 Task: Search one way flight ticket for 1 adult, 6 children, 1 infant in seat and 1 infant on lap in business from Yakutat: Yakutat Airport (also See Yakutat Seaplane Base) to Indianapolis: Indianapolis International Airport on 8-5-2023. Choice of flights is Frontier. Number of bags: 2 carry on bags. Price is upto 65000. Outbound departure time preference is 10:15.
Action: Mouse moved to (312, 256)
Screenshot: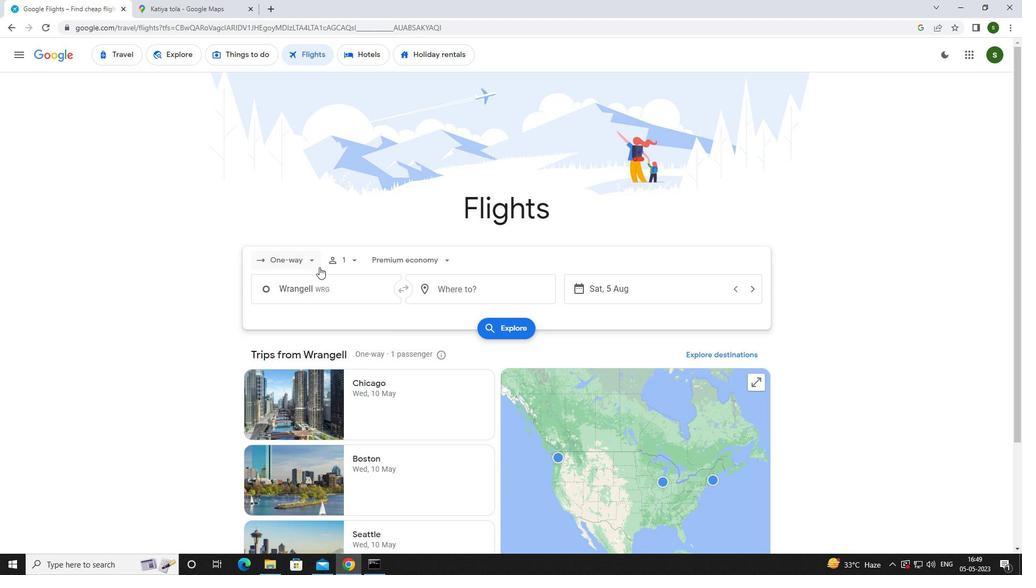 
Action: Mouse pressed left at (312, 256)
Screenshot: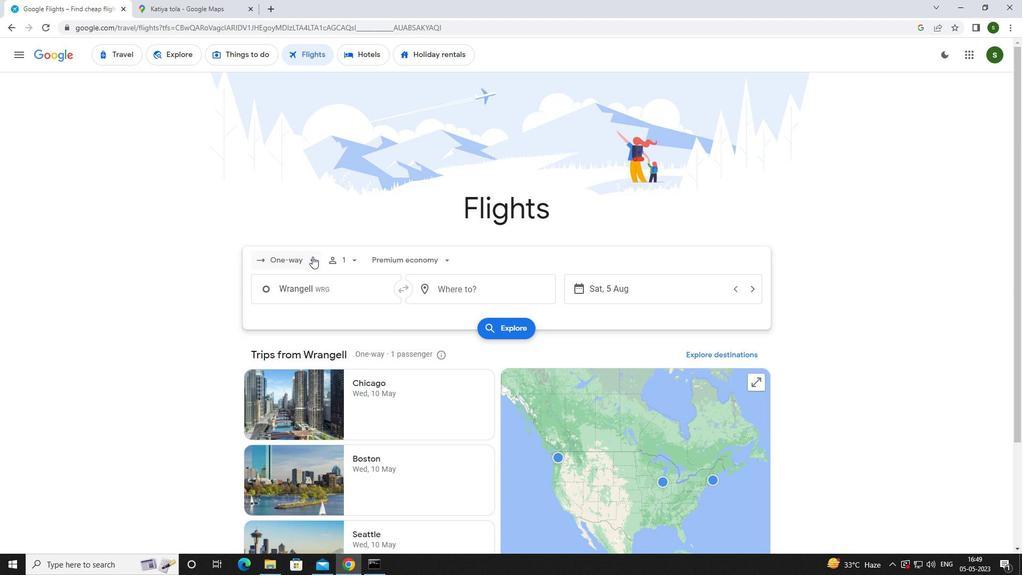 
Action: Mouse moved to (302, 311)
Screenshot: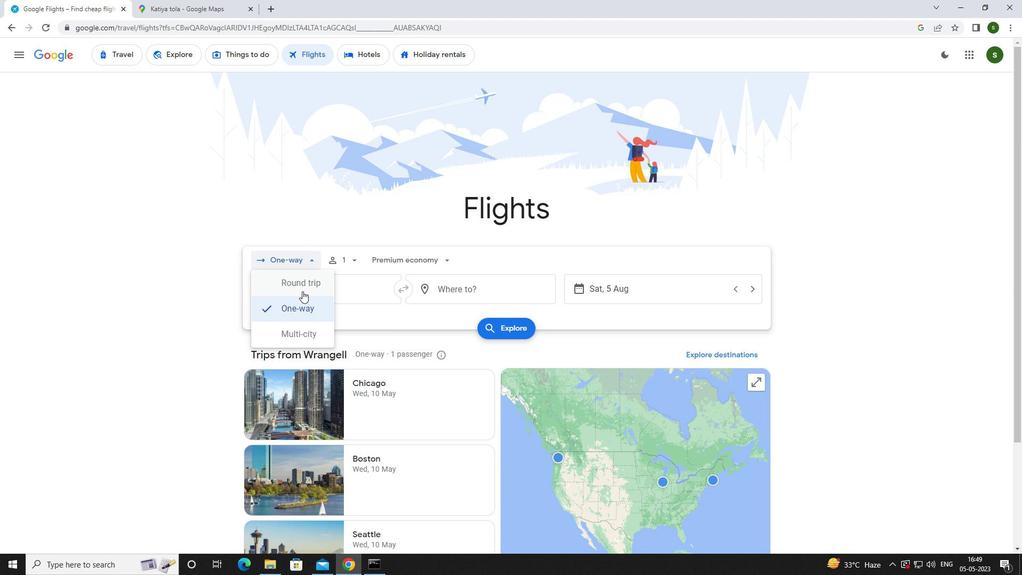 
Action: Mouse pressed left at (302, 311)
Screenshot: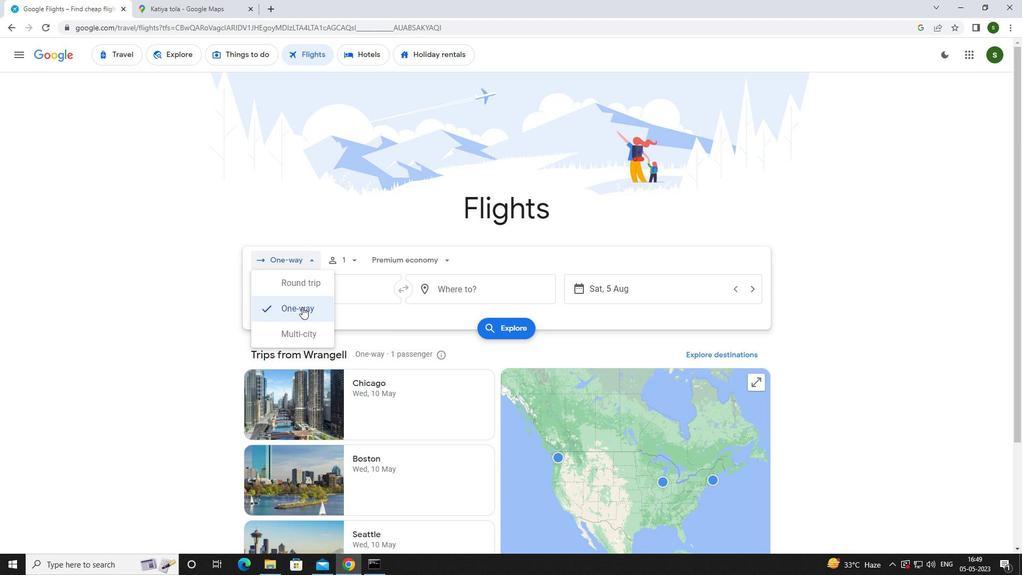 
Action: Mouse moved to (349, 255)
Screenshot: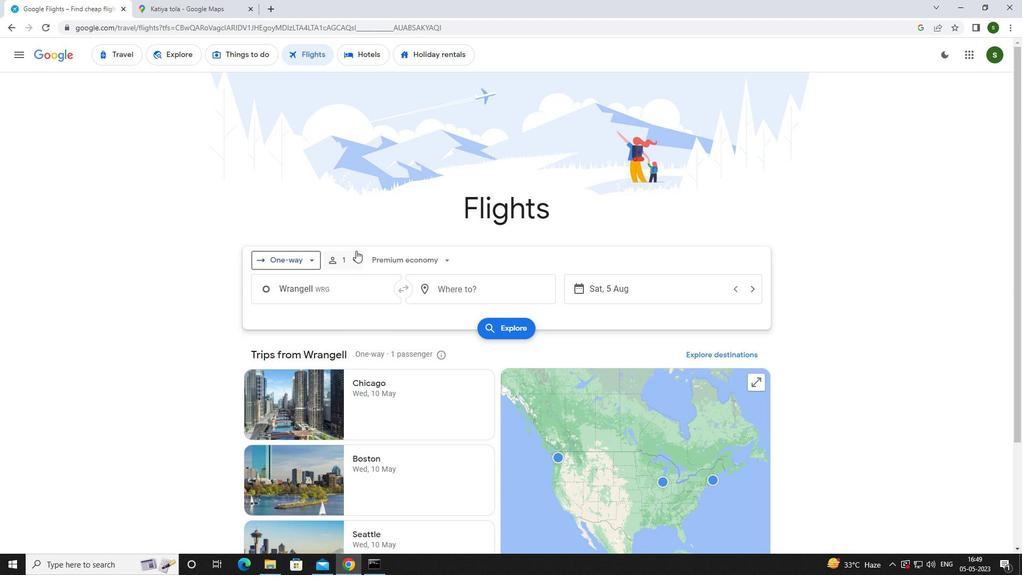 
Action: Mouse pressed left at (349, 255)
Screenshot: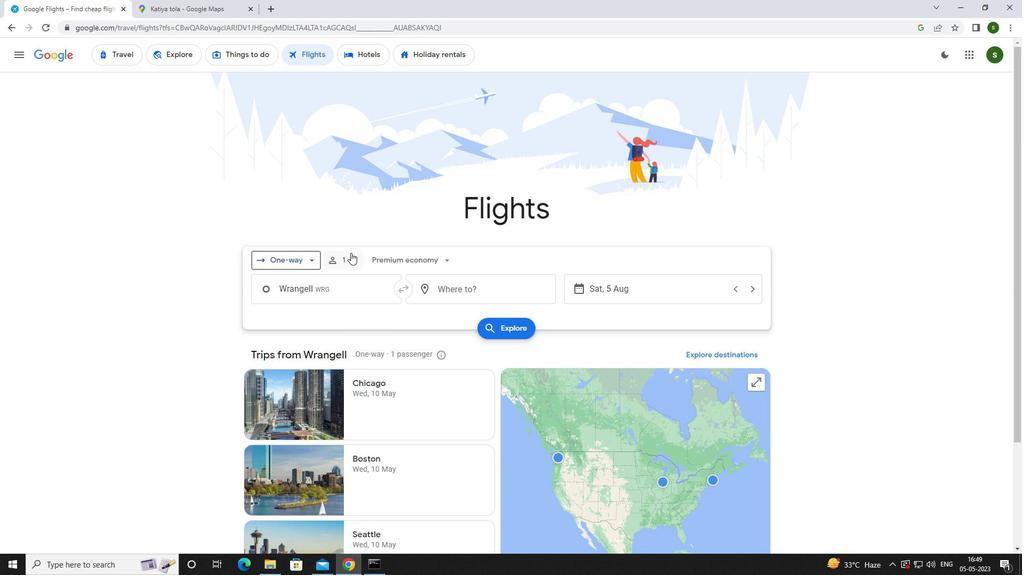 
Action: Mouse moved to (436, 315)
Screenshot: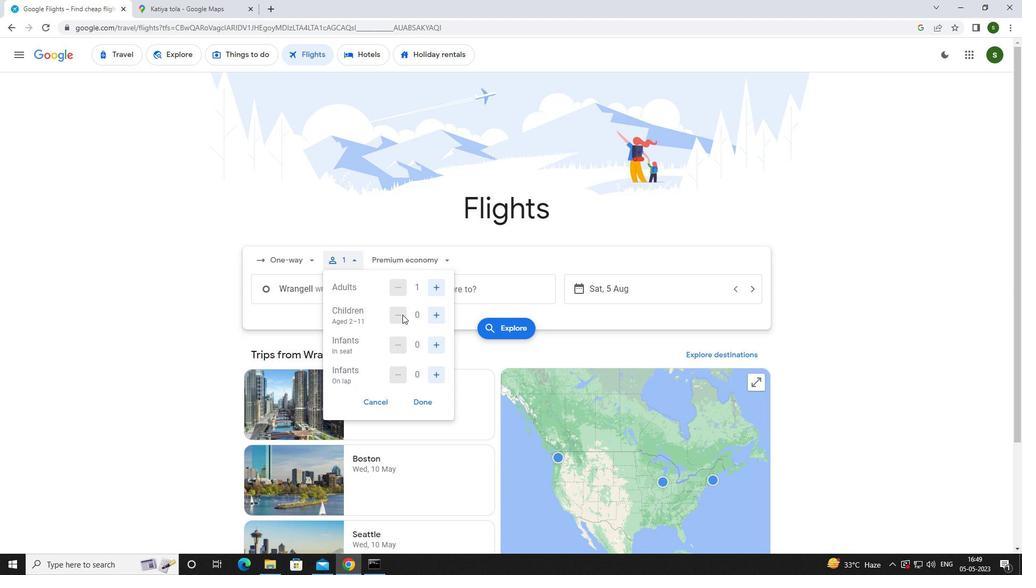 
Action: Mouse pressed left at (436, 315)
Screenshot: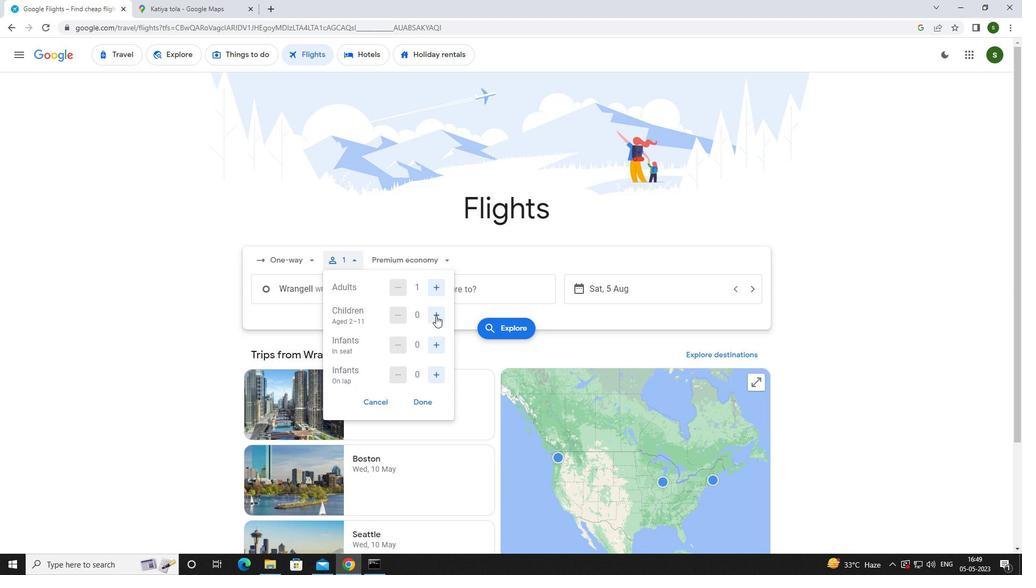 
Action: Mouse pressed left at (436, 315)
Screenshot: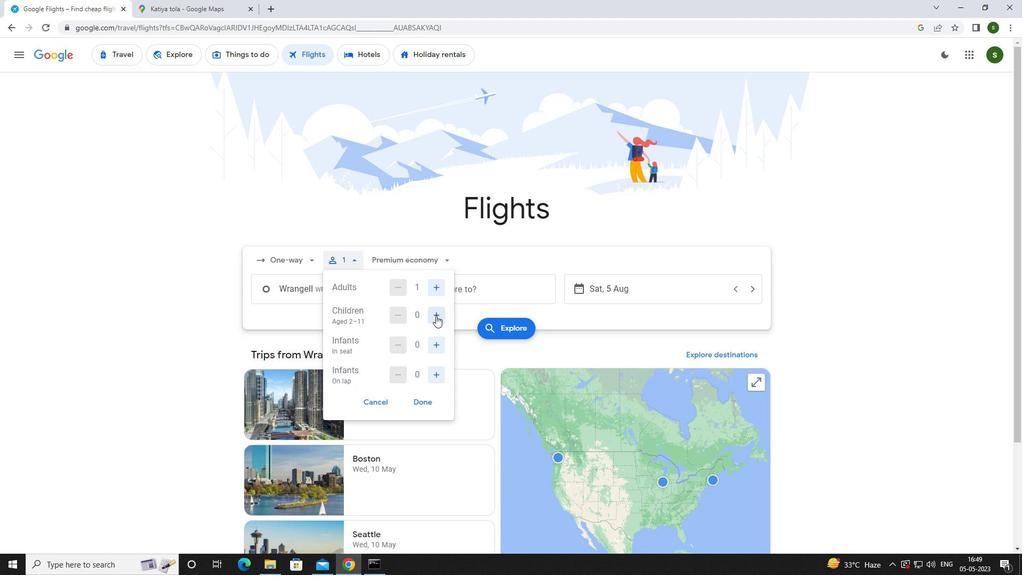 
Action: Mouse pressed left at (436, 315)
Screenshot: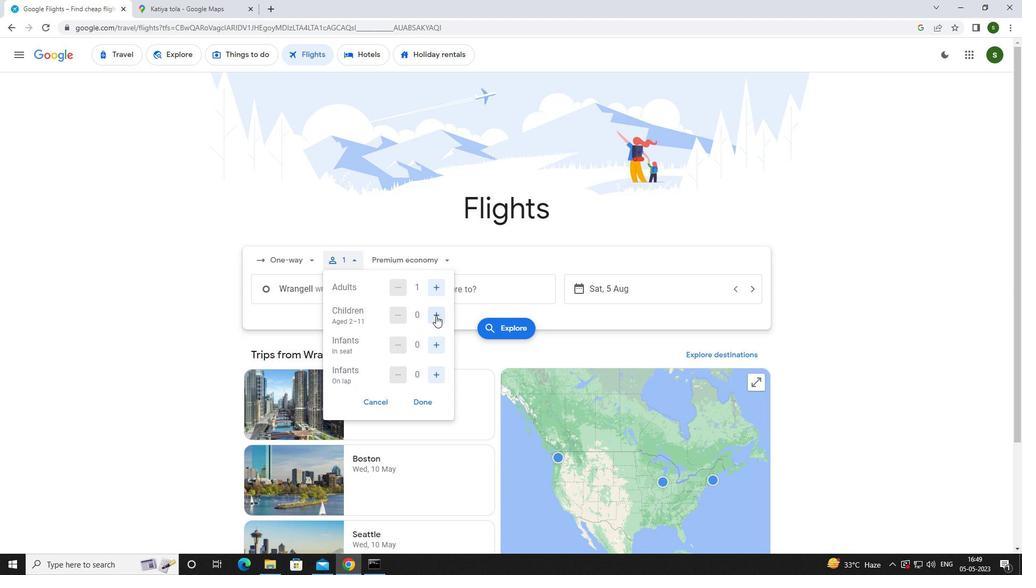
Action: Mouse pressed left at (436, 315)
Screenshot: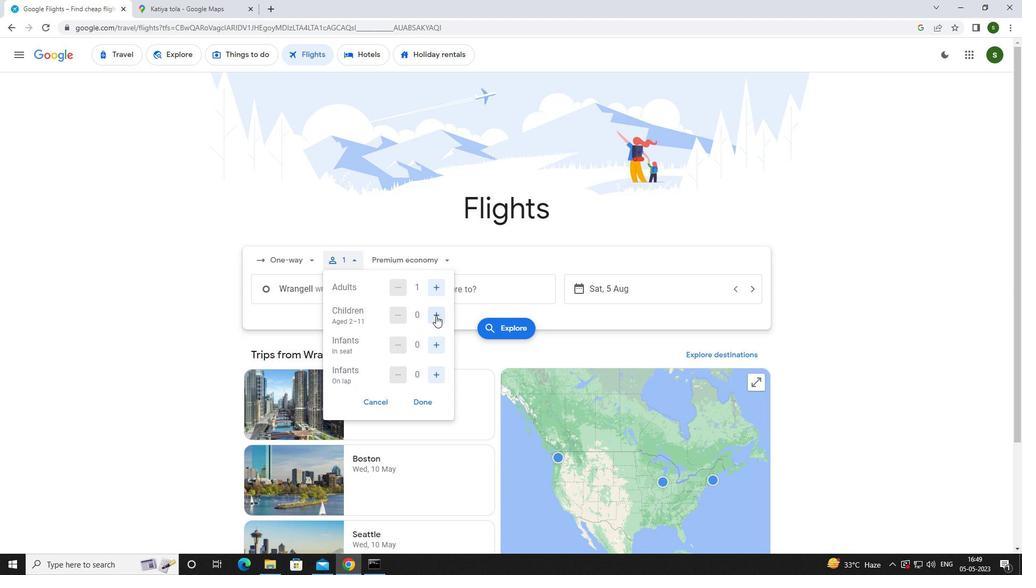
Action: Mouse pressed left at (436, 315)
Screenshot: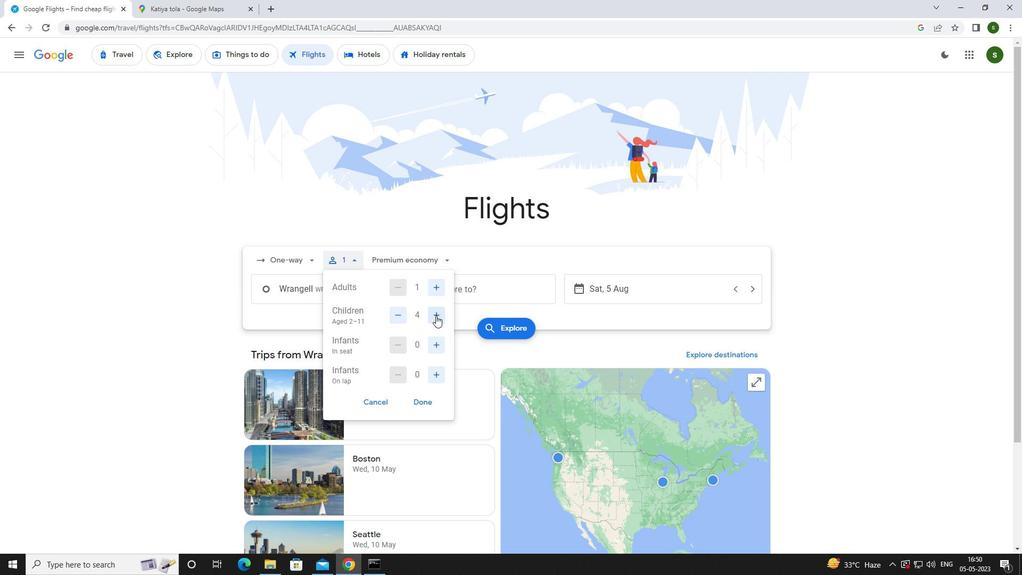 
Action: Mouse pressed left at (436, 315)
Screenshot: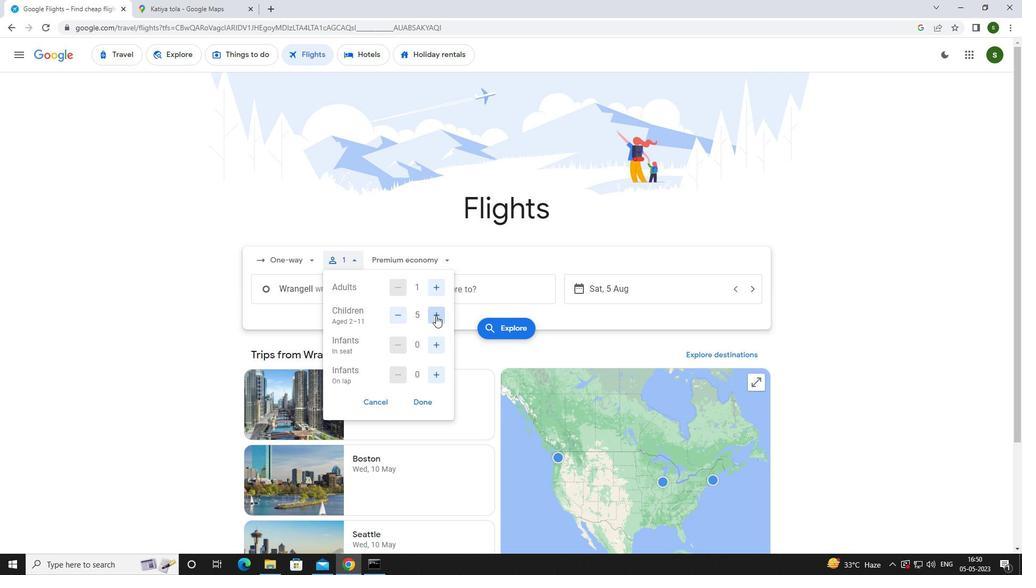 
Action: Mouse moved to (436, 339)
Screenshot: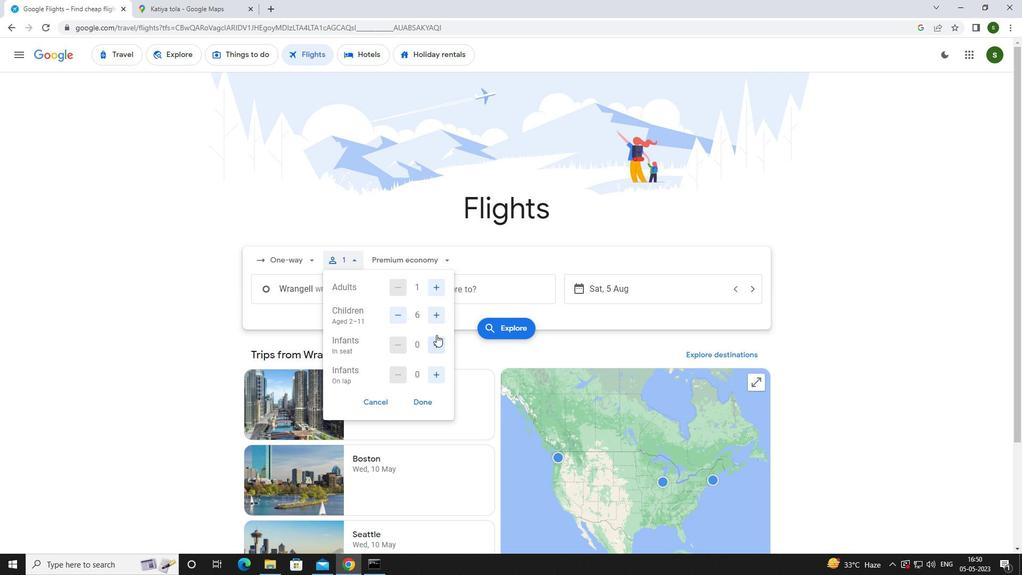 
Action: Mouse pressed left at (436, 339)
Screenshot: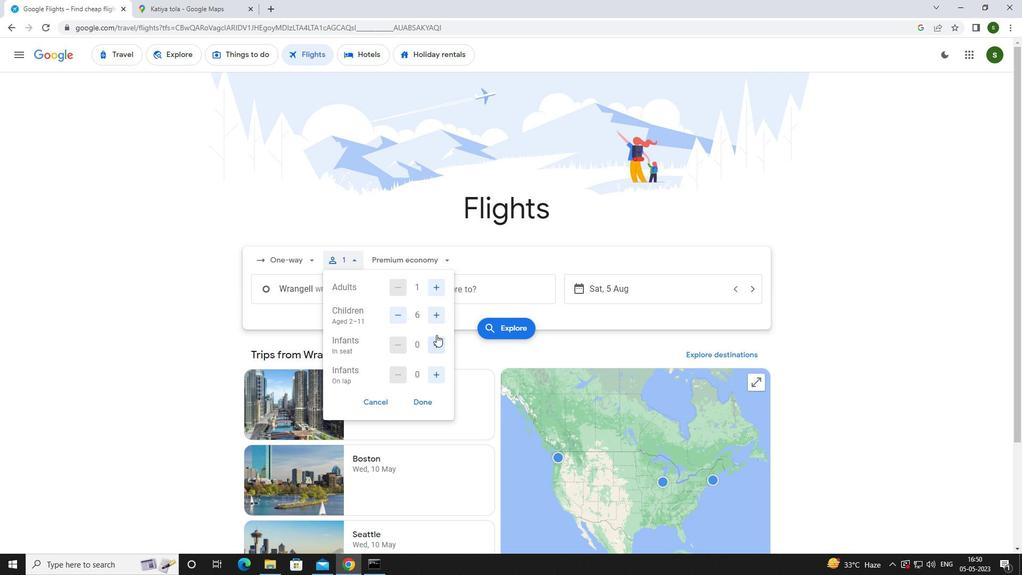 
Action: Mouse moved to (436, 381)
Screenshot: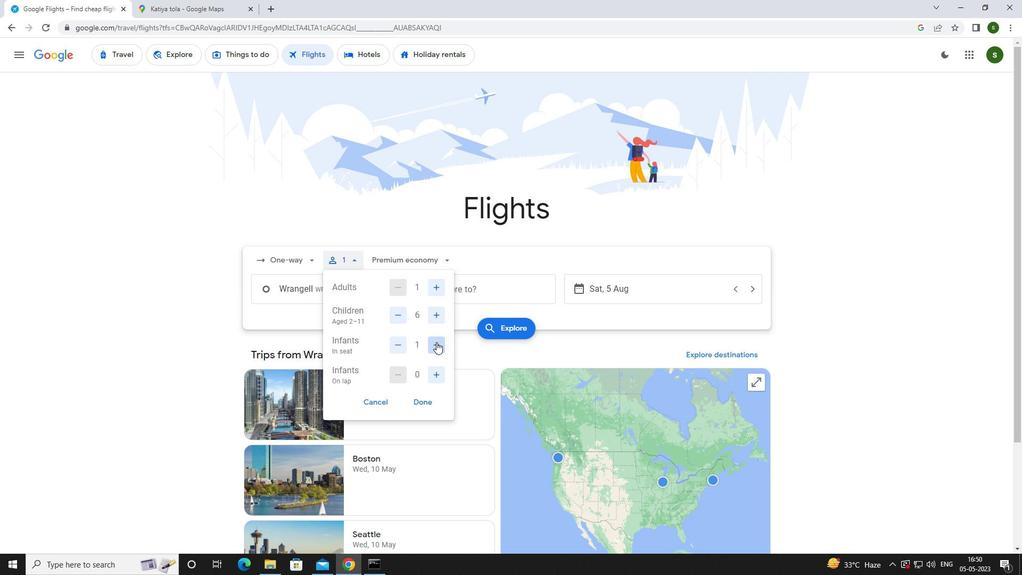 
Action: Mouse pressed left at (436, 381)
Screenshot: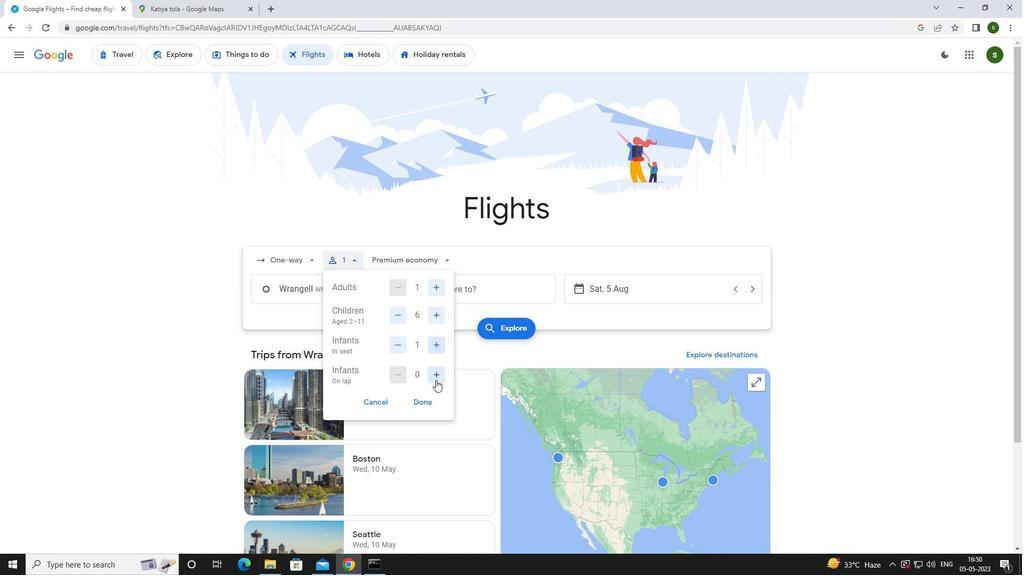 
Action: Mouse moved to (444, 260)
Screenshot: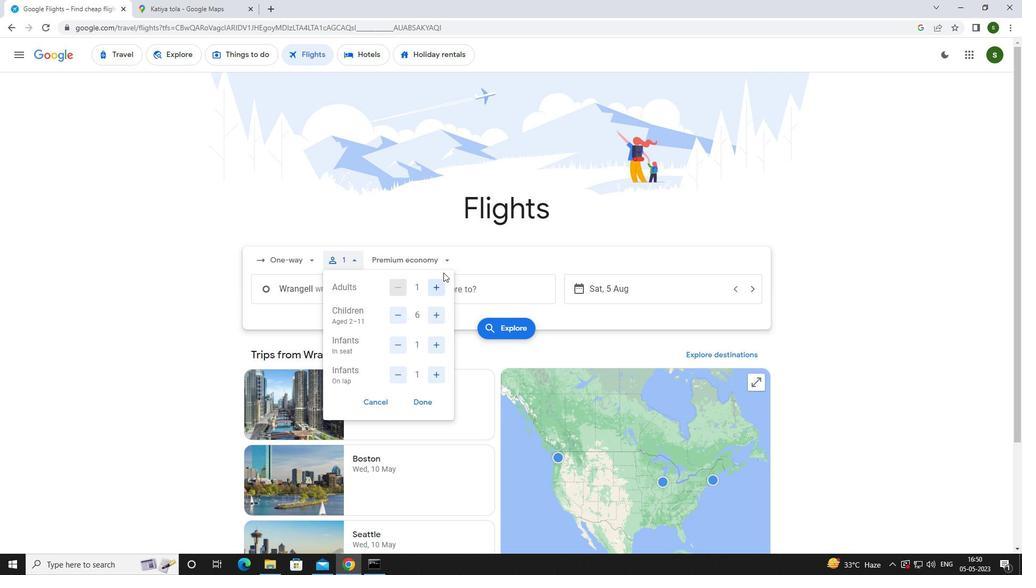 
Action: Mouse pressed left at (444, 260)
Screenshot: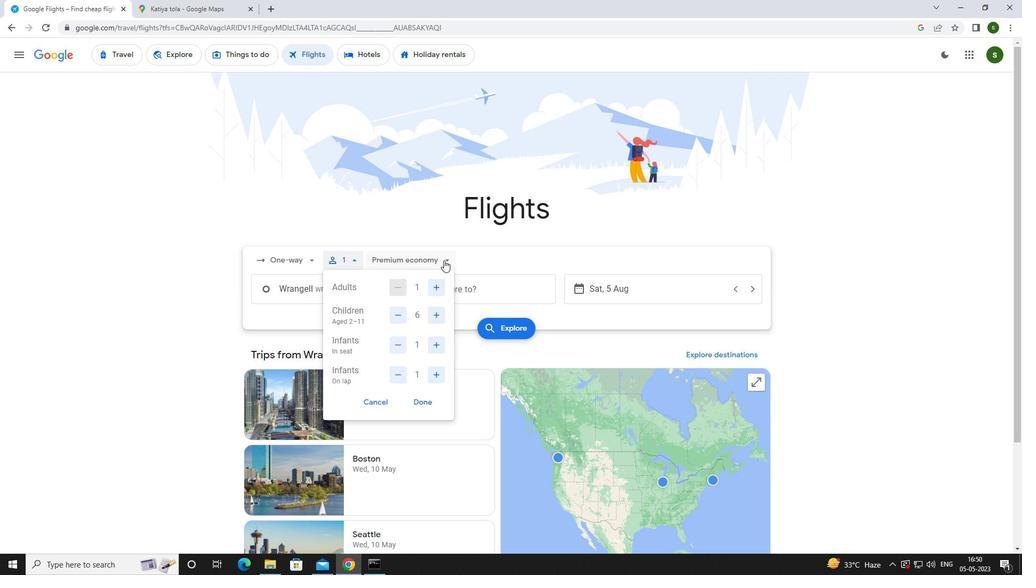 
Action: Mouse moved to (433, 329)
Screenshot: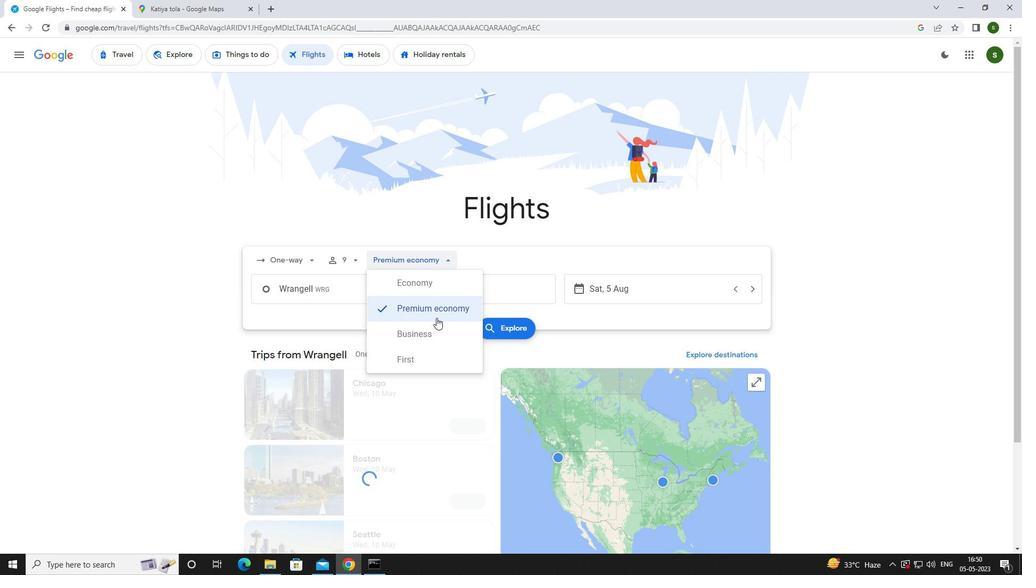 
Action: Mouse pressed left at (433, 329)
Screenshot: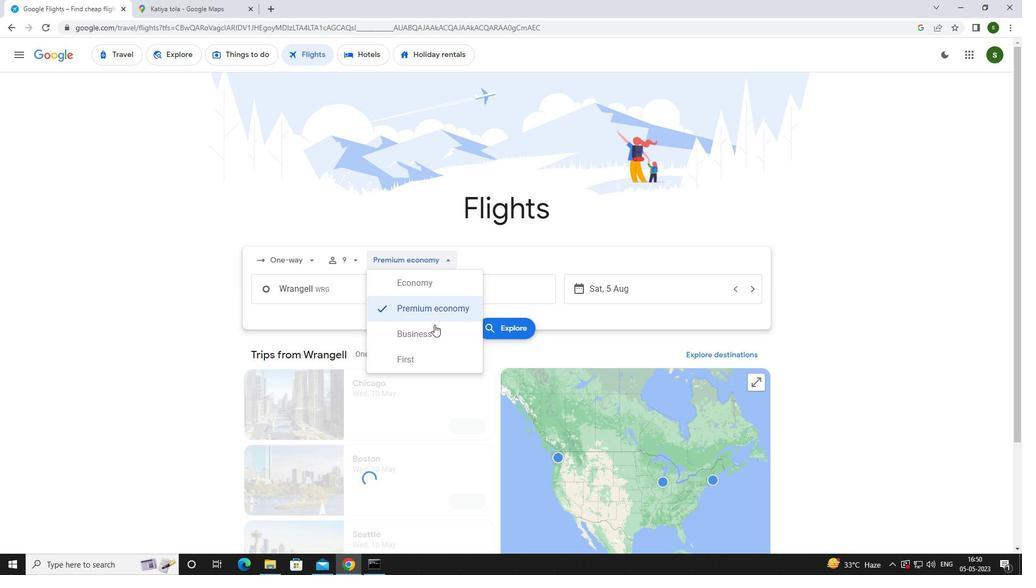 
Action: Mouse moved to (371, 294)
Screenshot: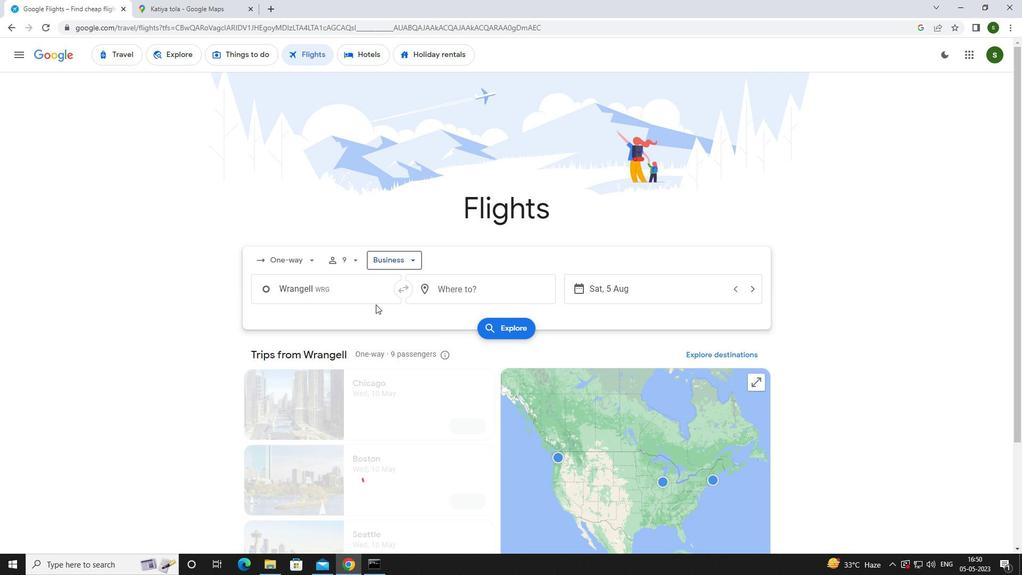 
Action: Mouse pressed left at (371, 294)
Screenshot: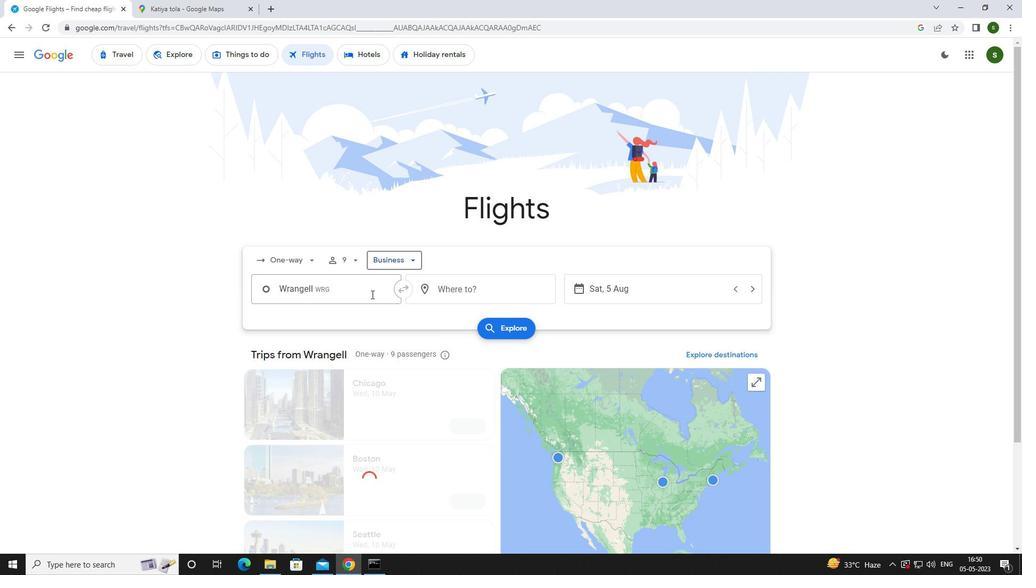 
Action: Key pressed <Key.caps_lock>y<Key.caps_lock>akutat
Screenshot: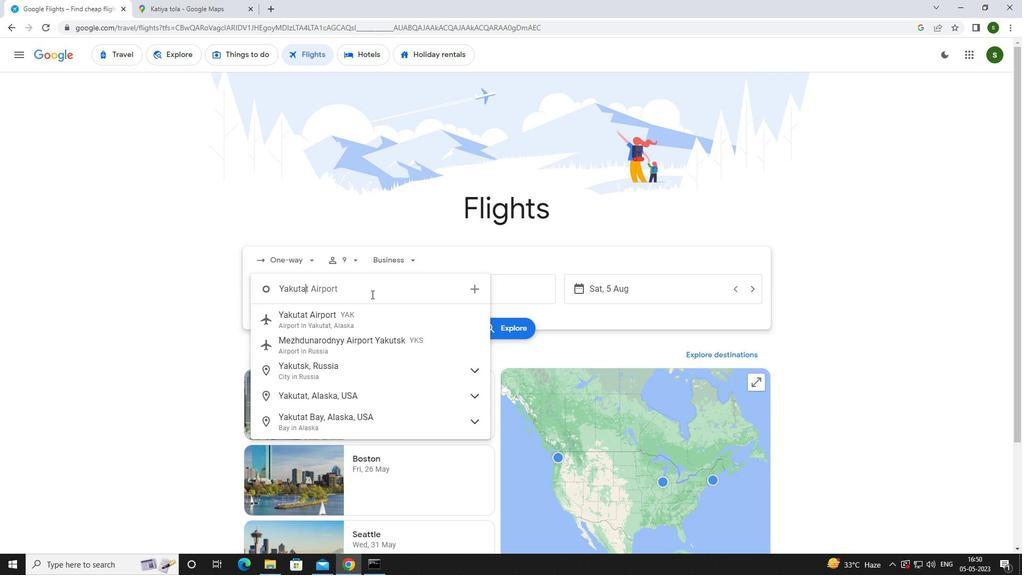 
Action: Mouse moved to (362, 316)
Screenshot: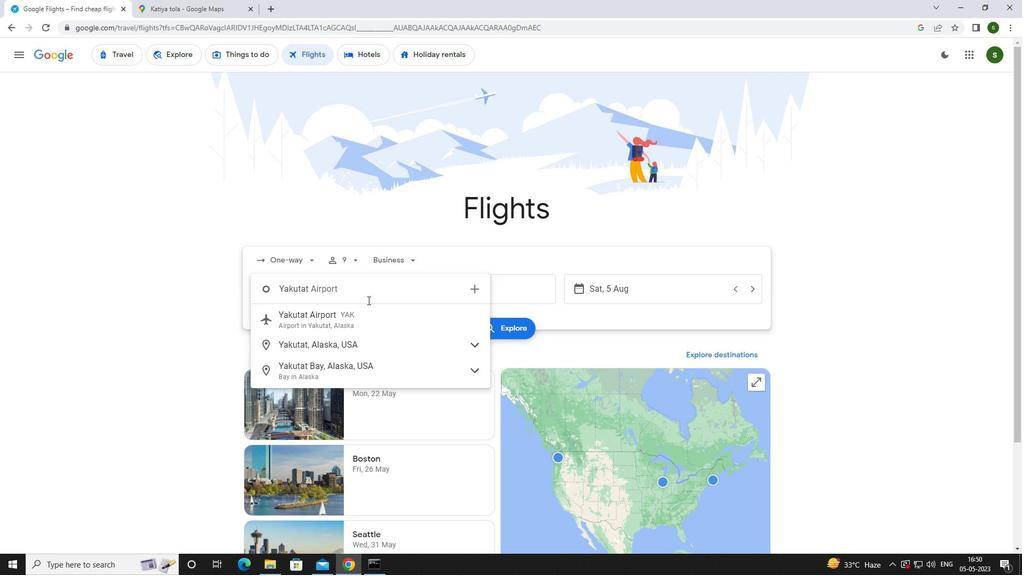 
Action: Mouse pressed left at (362, 316)
Screenshot: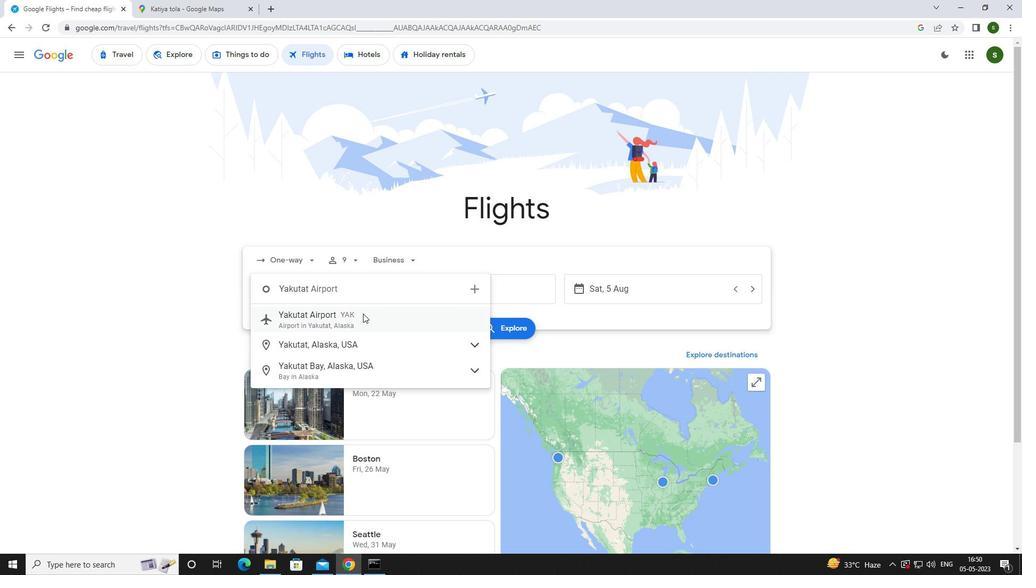 
Action: Mouse moved to (478, 294)
Screenshot: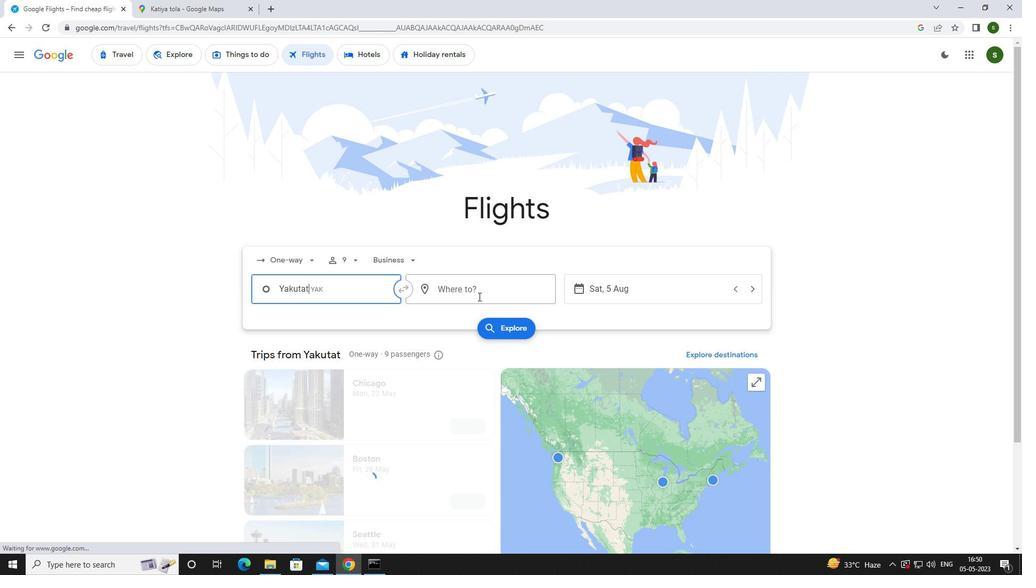 
Action: Mouse pressed left at (478, 294)
Screenshot: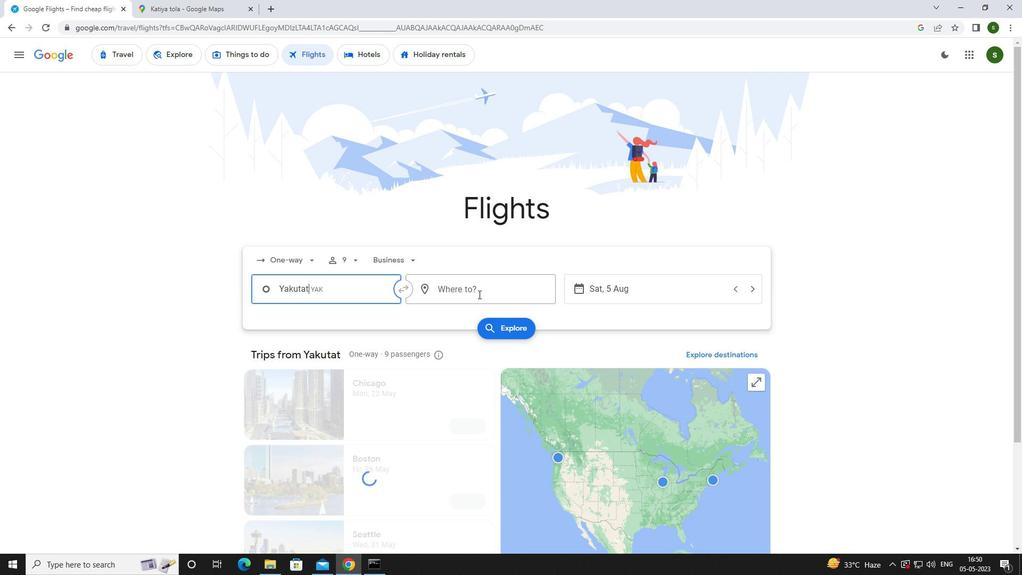 
Action: Key pressed <Key.caps_lock>i<Key.caps_lock>ndianapol
Screenshot: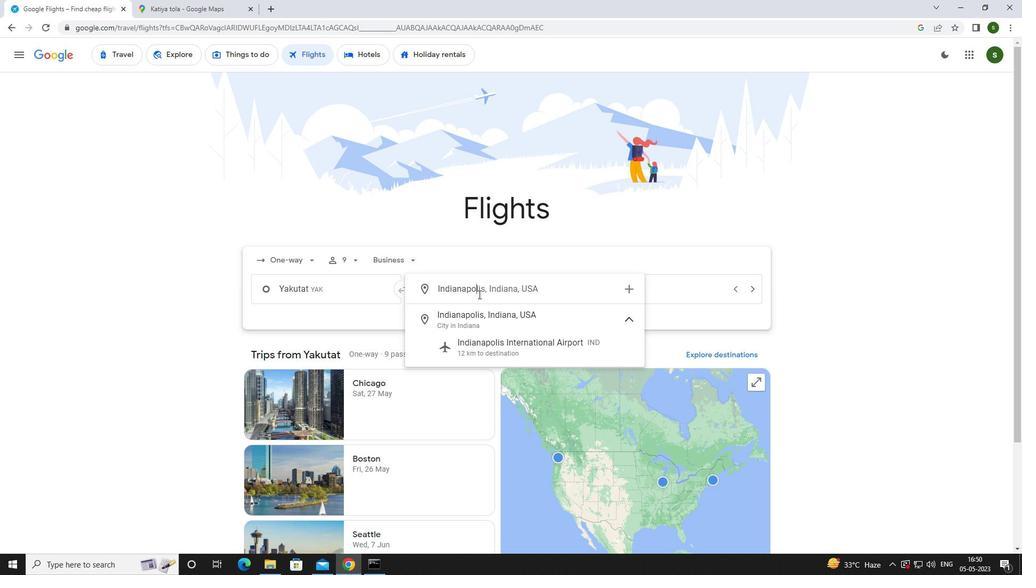 
Action: Mouse moved to (478, 340)
Screenshot: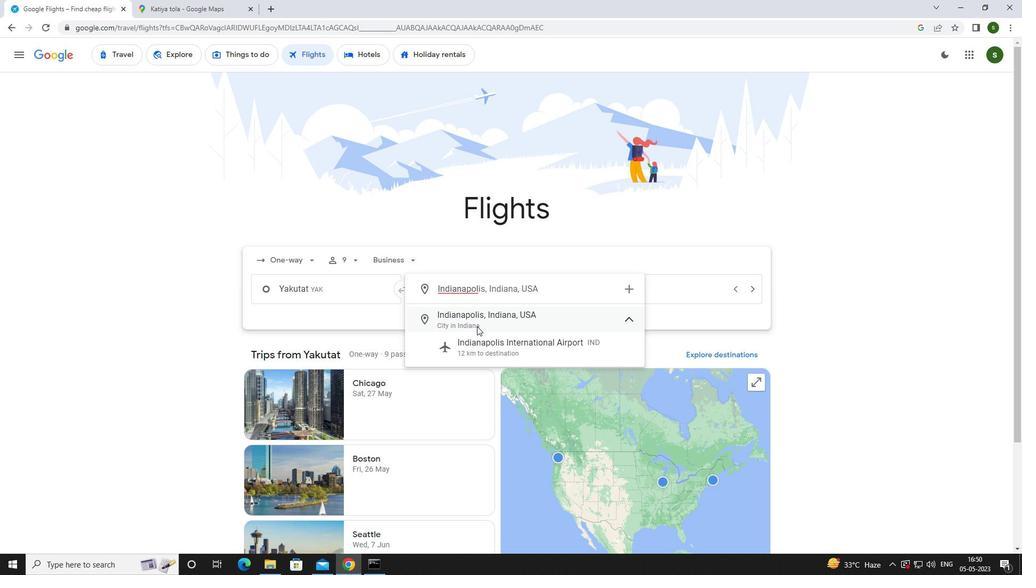 
Action: Mouse pressed left at (478, 340)
Screenshot: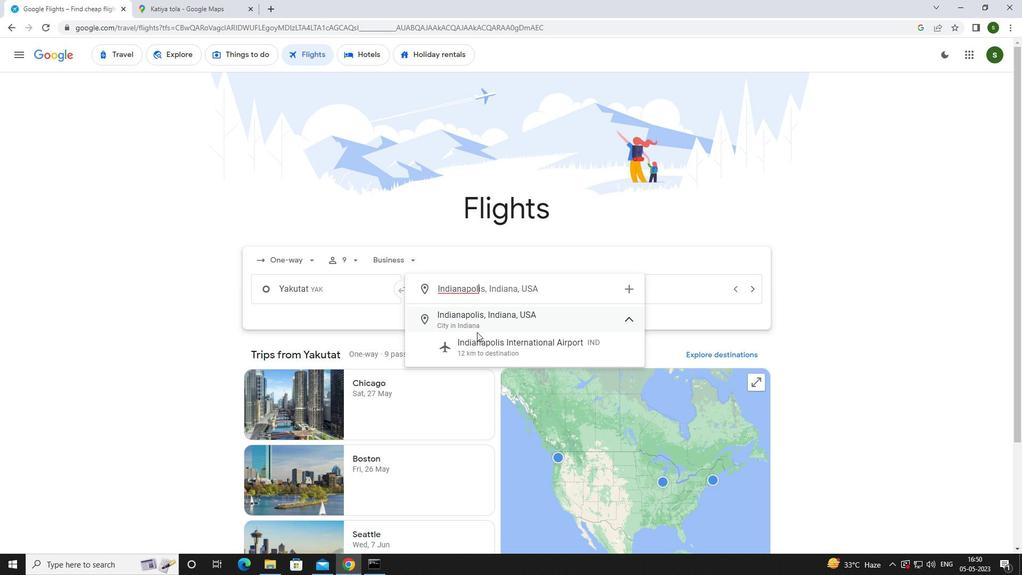 
Action: Mouse moved to (634, 290)
Screenshot: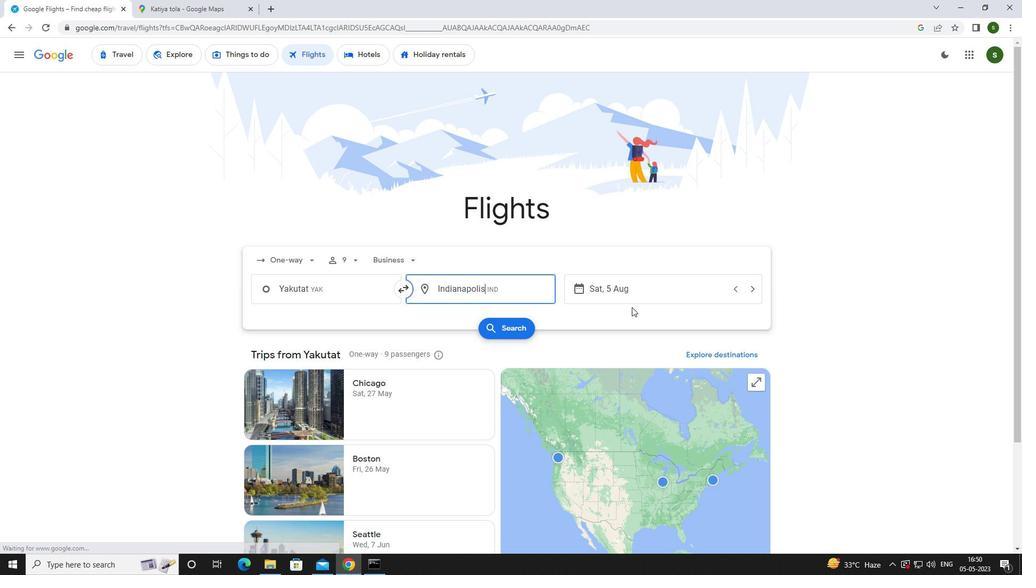 
Action: Mouse pressed left at (634, 290)
Screenshot: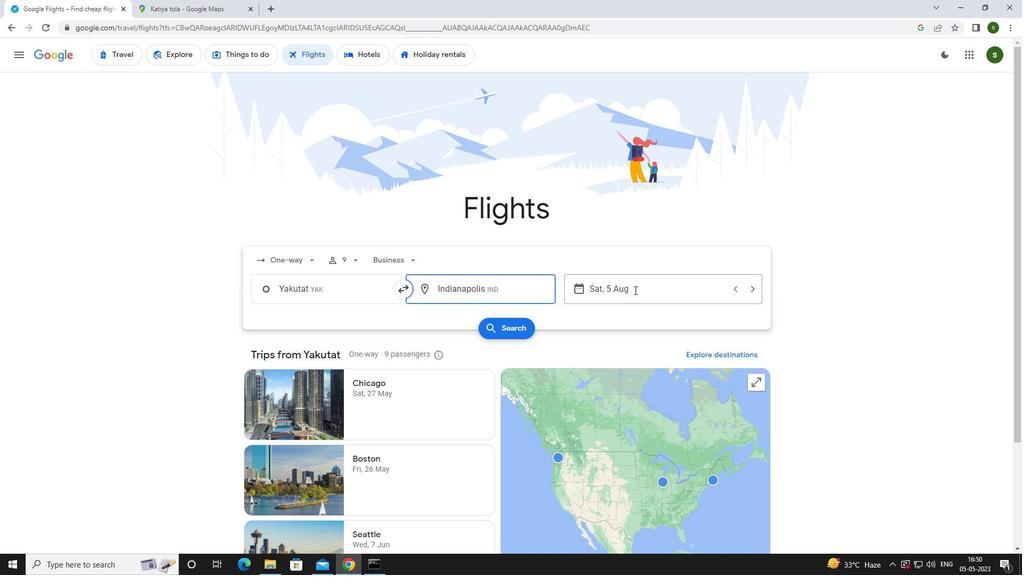 
Action: Mouse moved to (533, 360)
Screenshot: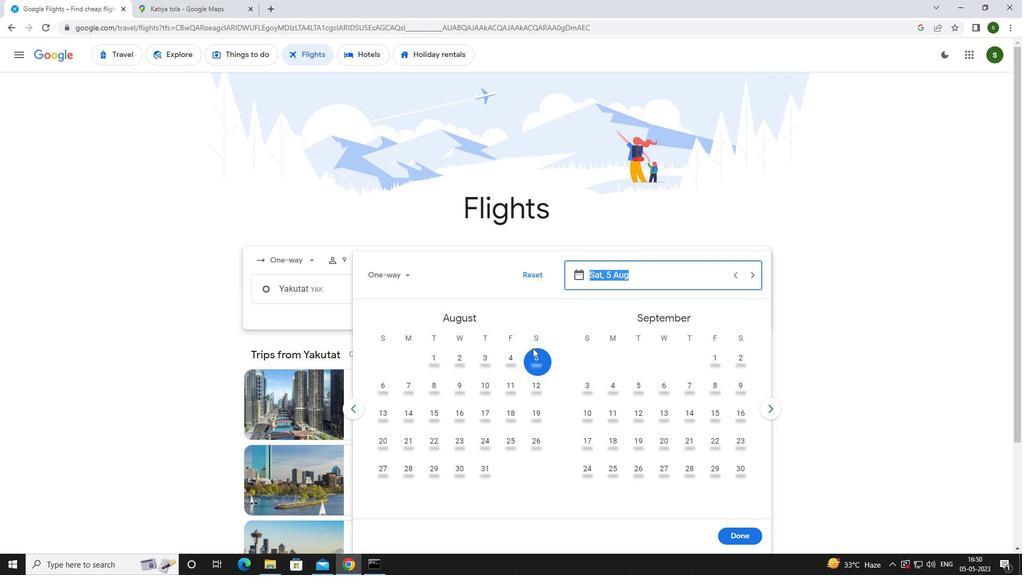 
Action: Mouse pressed left at (533, 360)
Screenshot: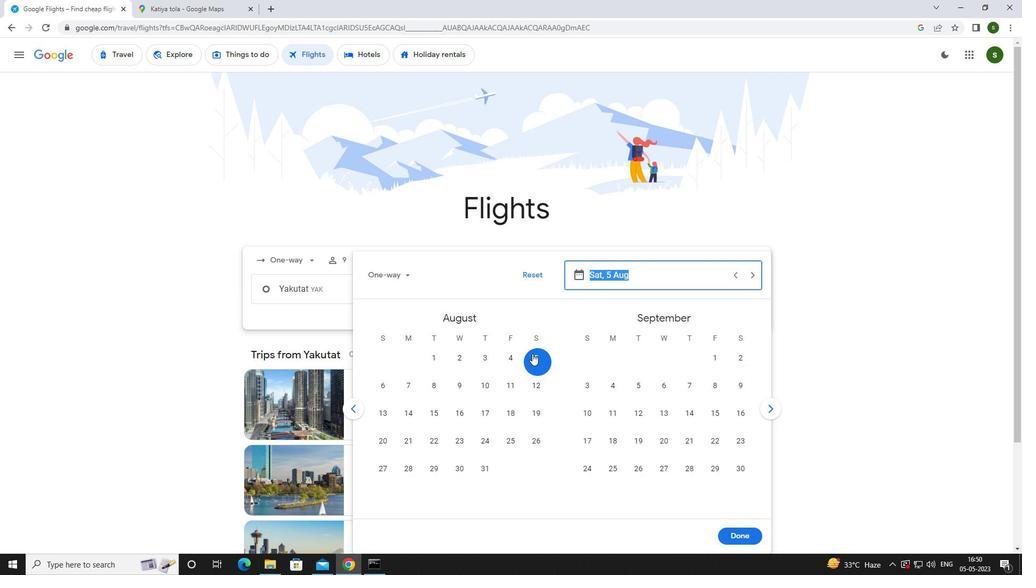 
Action: Mouse moved to (744, 537)
Screenshot: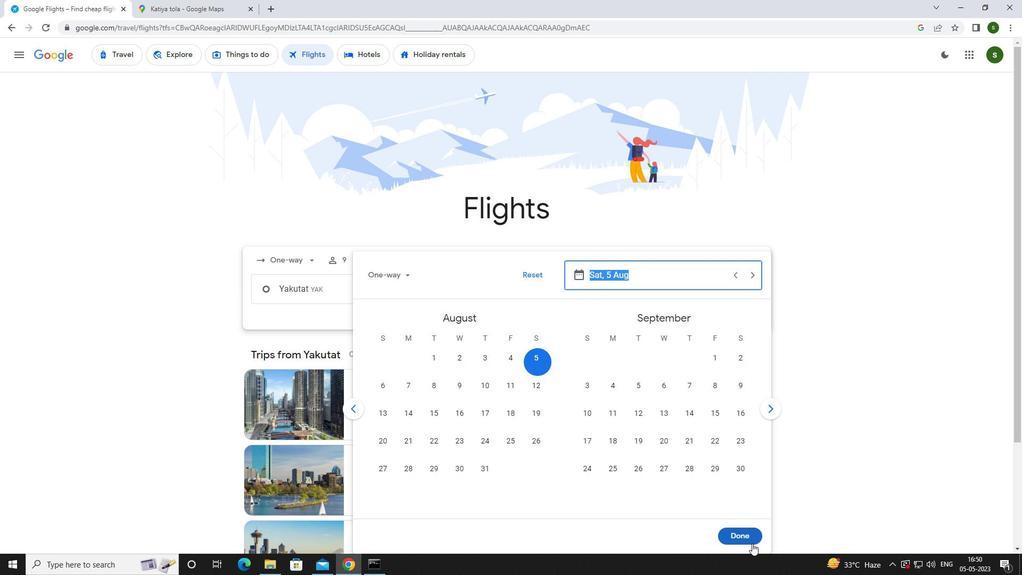 
Action: Mouse pressed left at (744, 537)
Screenshot: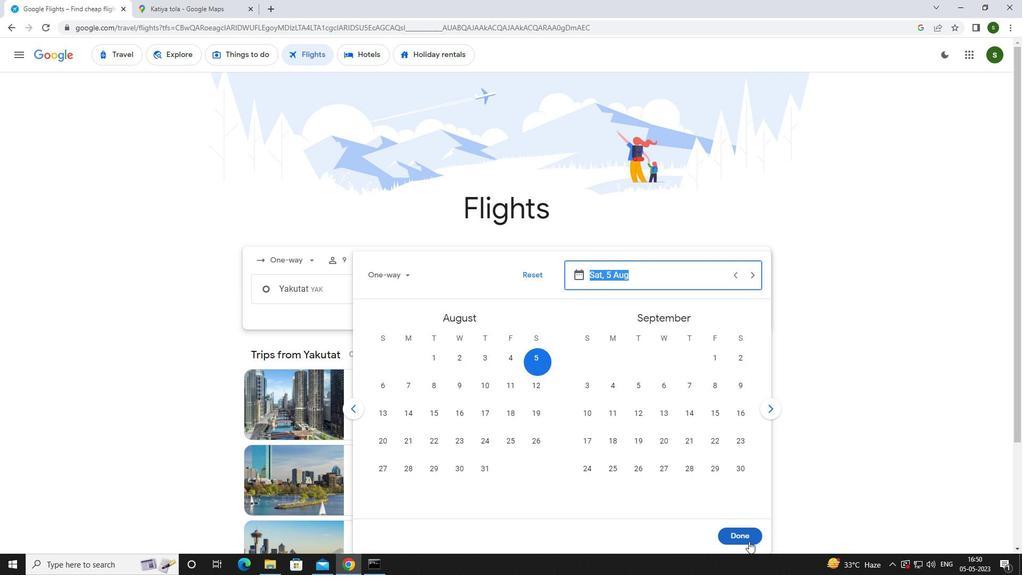 
Action: Mouse moved to (513, 331)
Screenshot: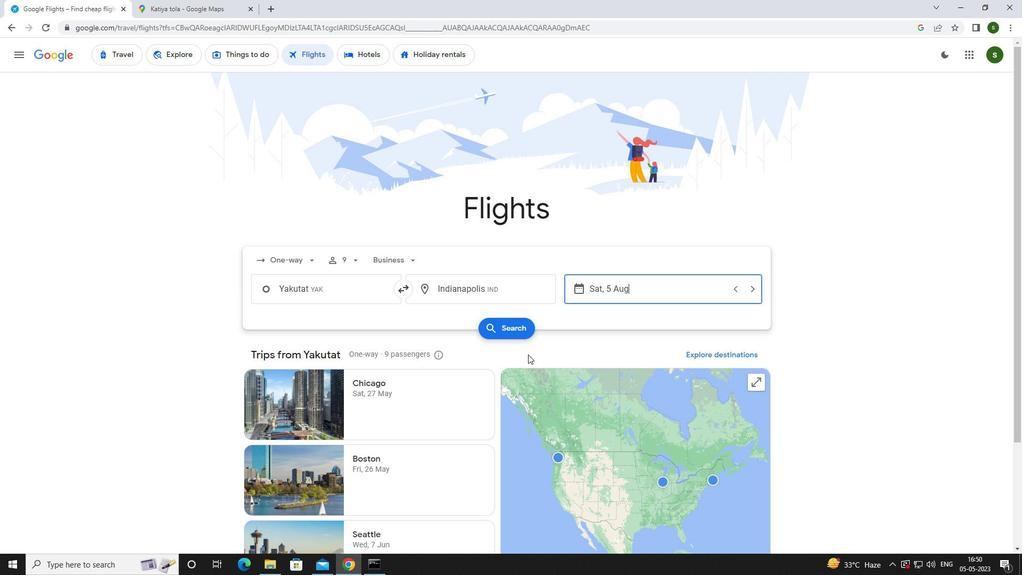 
Action: Mouse pressed left at (513, 331)
Screenshot: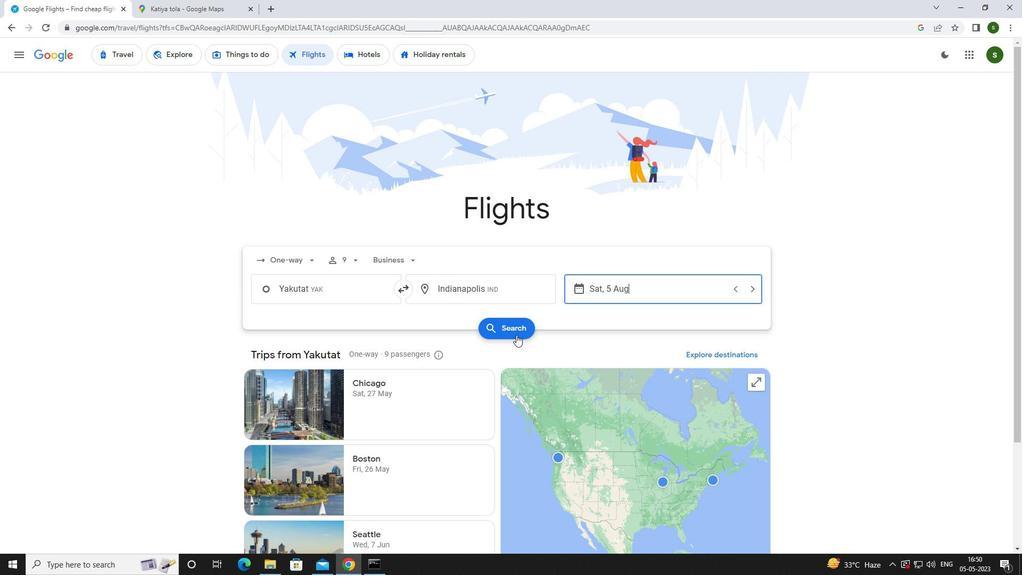 
Action: Mouse moved to (249, 157)
Screenshot: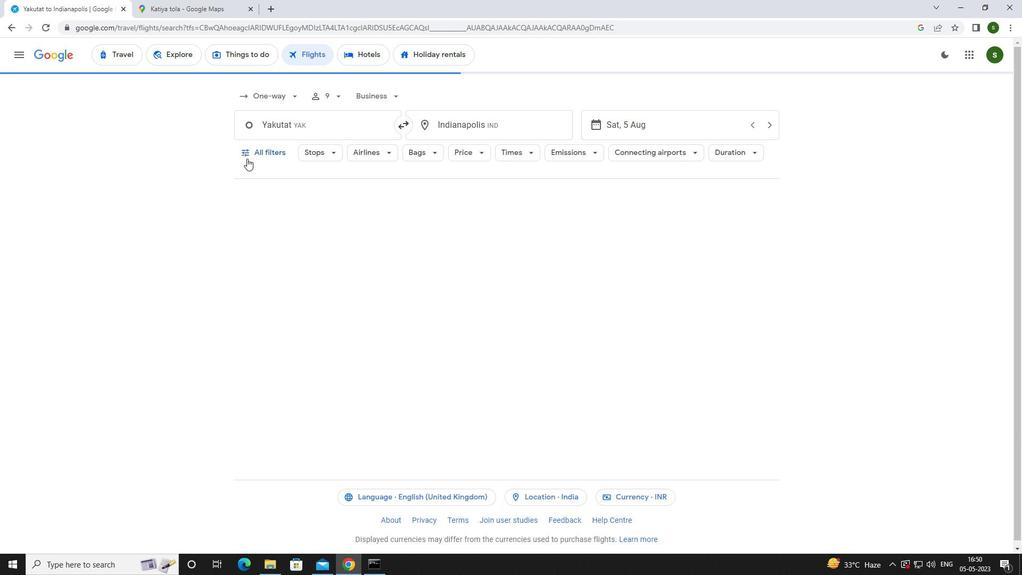 
Action: Mouse pressed left at (249, 157)
Screenshot: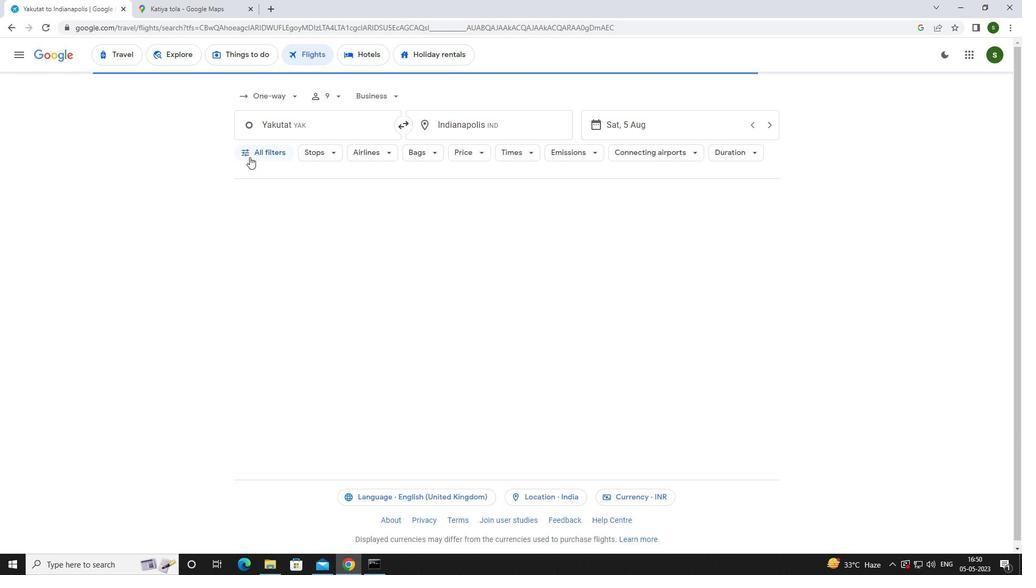 
Action: Mouse moved to (399, 379)
Screenshot: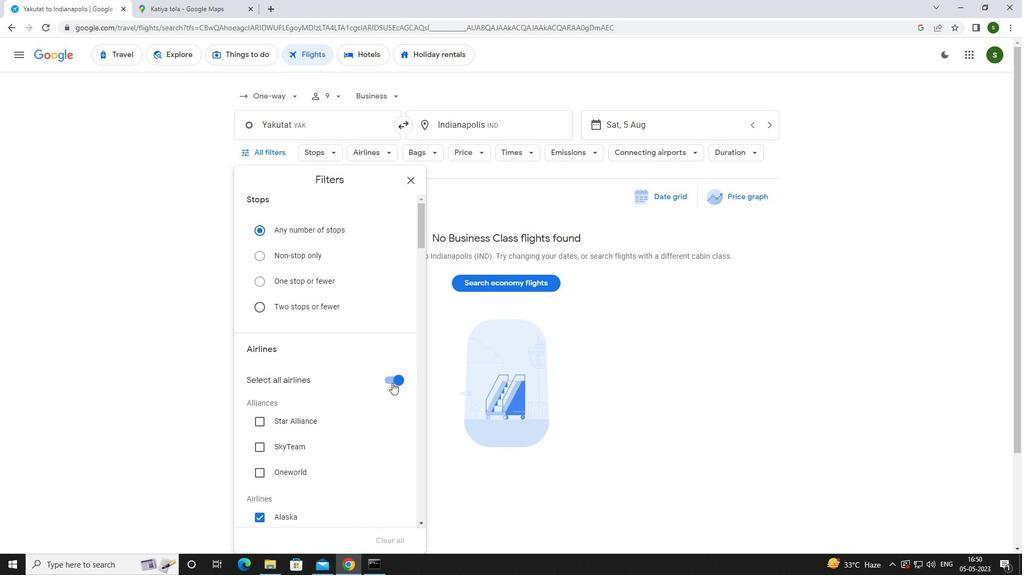 
Action: Mouse pressed left at (399, 379)
Screenshot: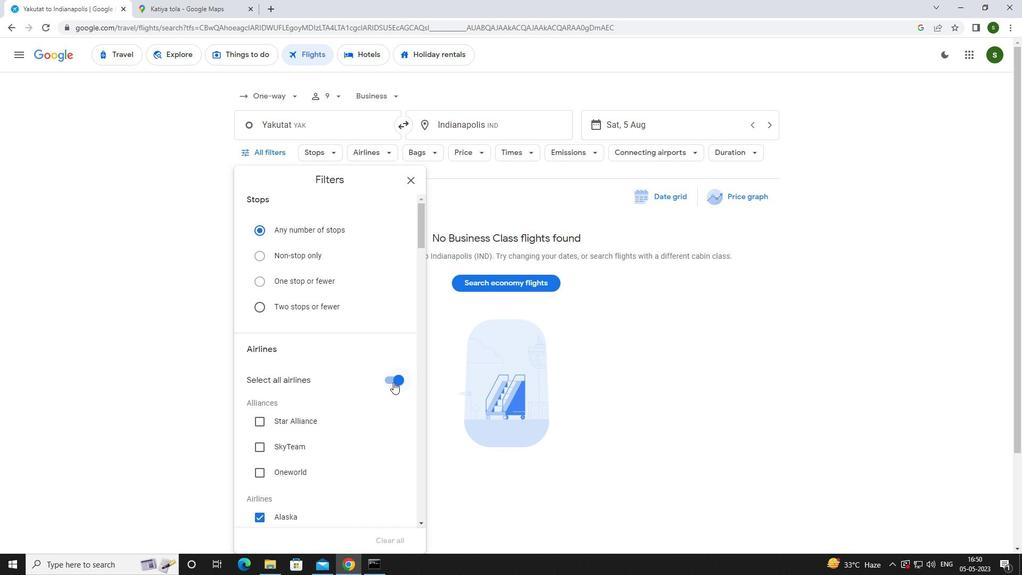 
Action: Mouse moved to (343, 346)
Screenshot: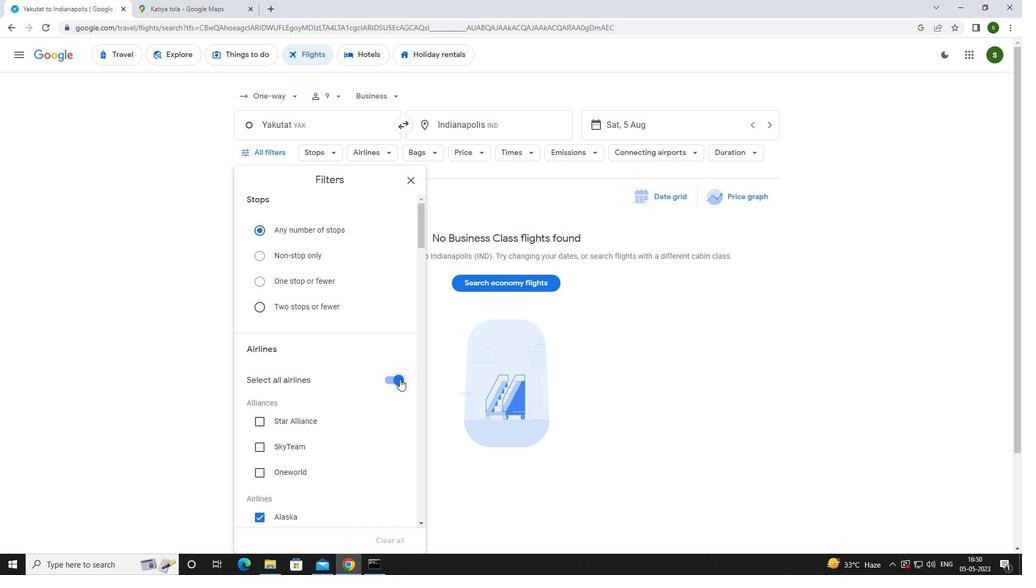 
Action: Mouse scrolled (343, 345) with delta (0, 0)
Screenshot: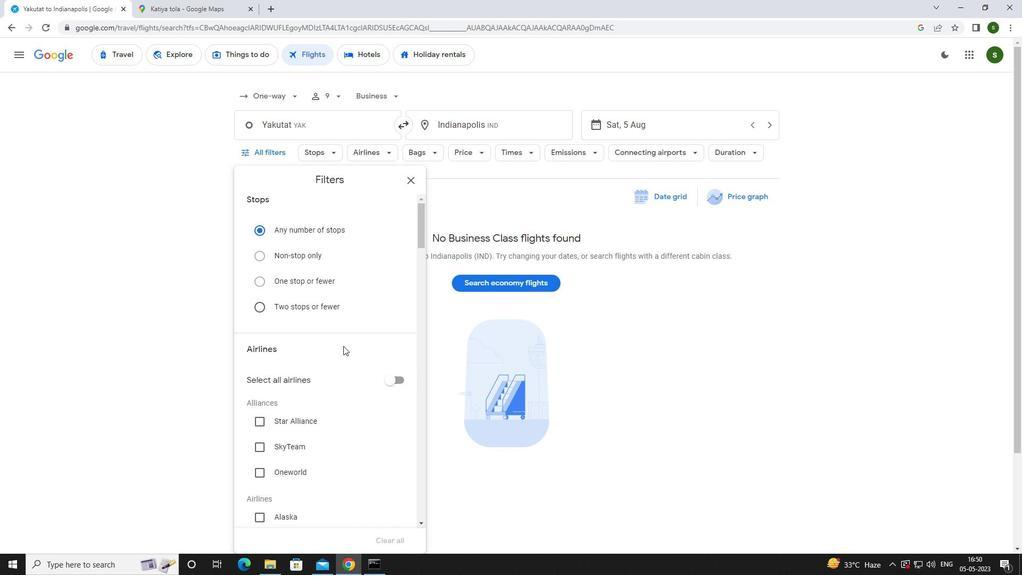 
Action: Mouse scrolled (343, 345) with delta (0, 0)
Screenshot: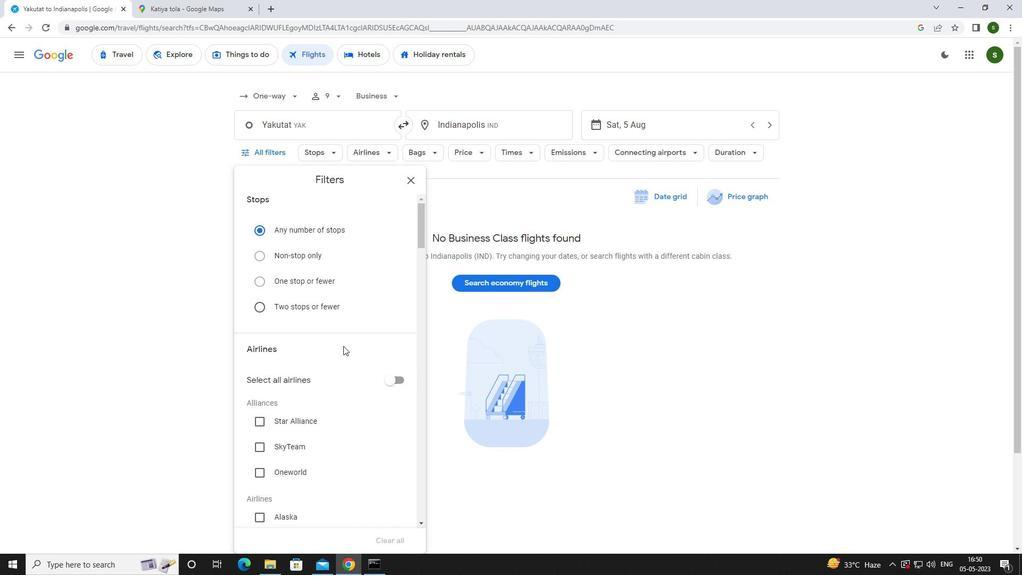 
Action: Mouse scrolled (343, 345) with delta (0, 0)
Screenshot: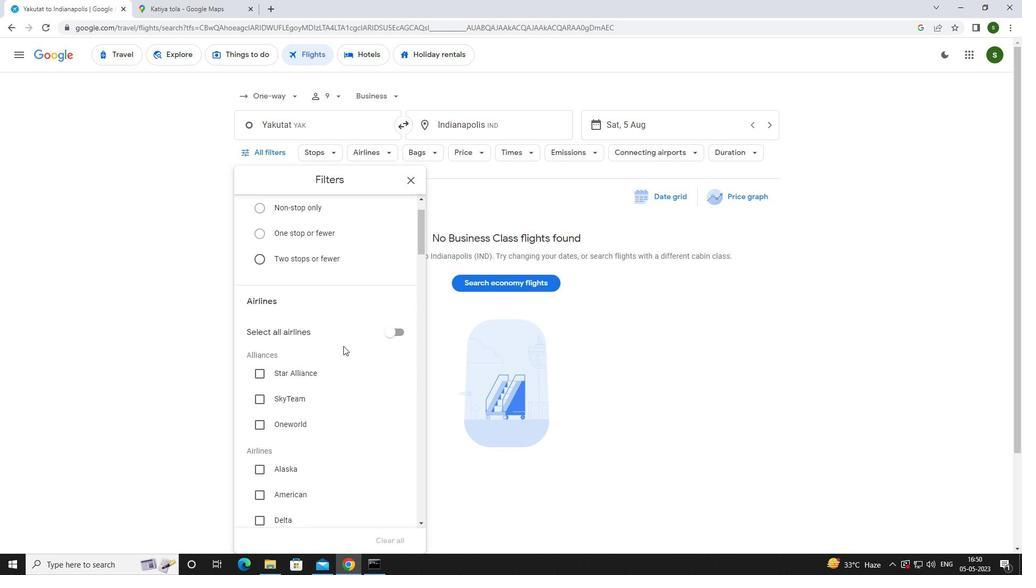 
Action: Mouse scrolled (343, 345) with delta (0, 0)
Screenshot: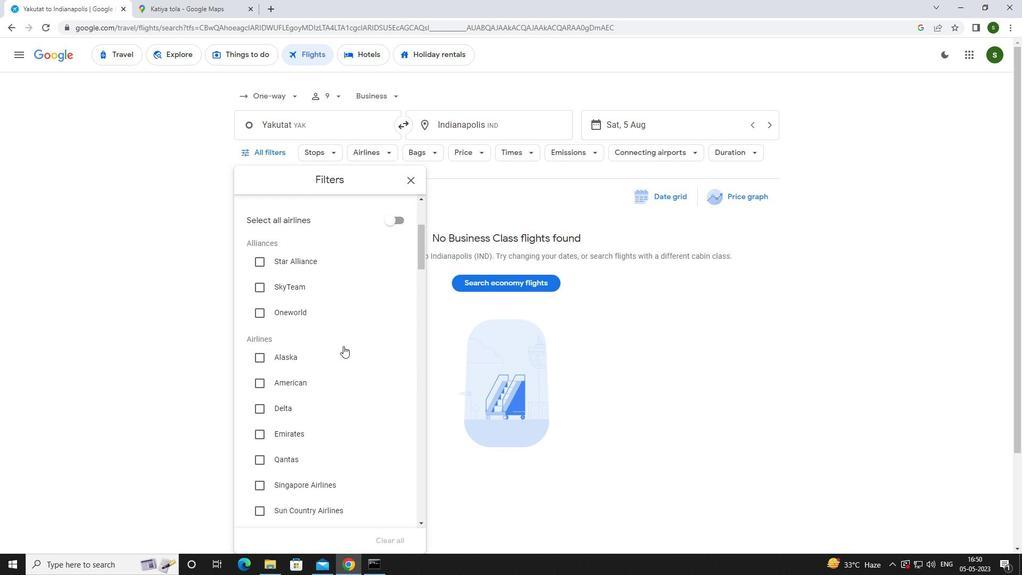 
Action: Mouse scrolled (343, 345) with delta (0, 0)
Screenshot: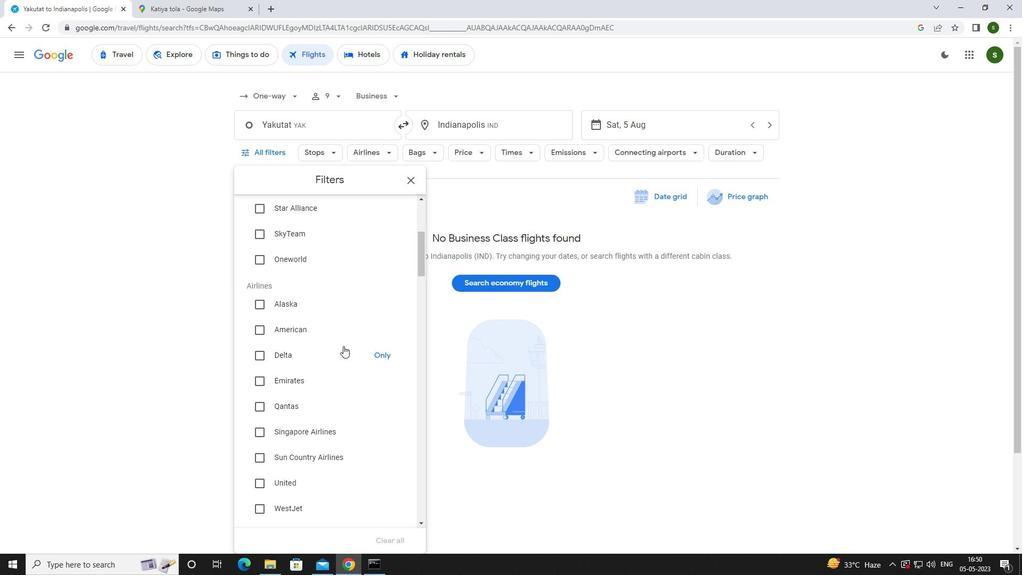
Action: Mouse scrolled (343, 345) with delta (0, 0)
Screenshot: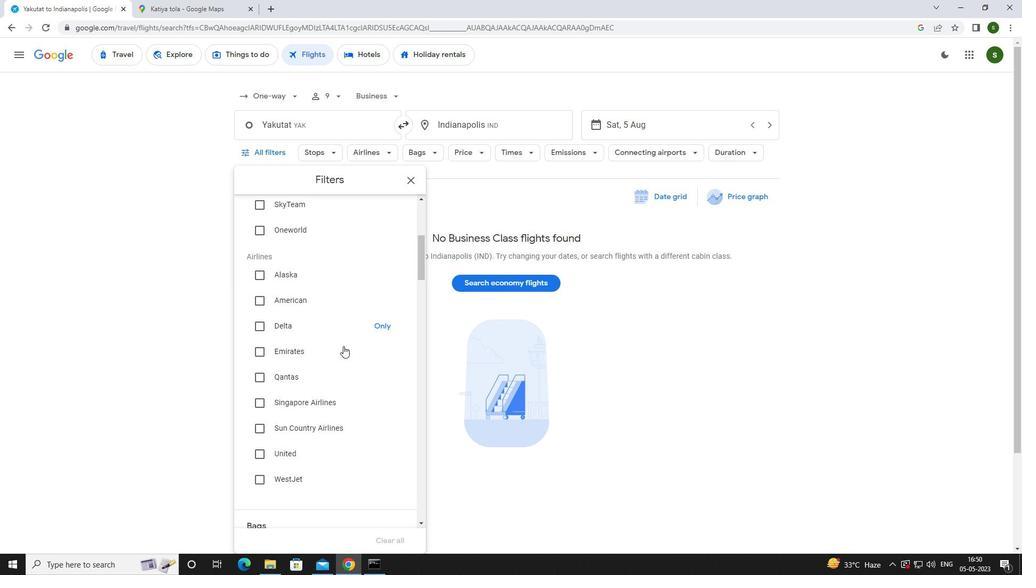 
Action: Mouse scrolled (343, 345) with delta (0, 0)
Screenshot: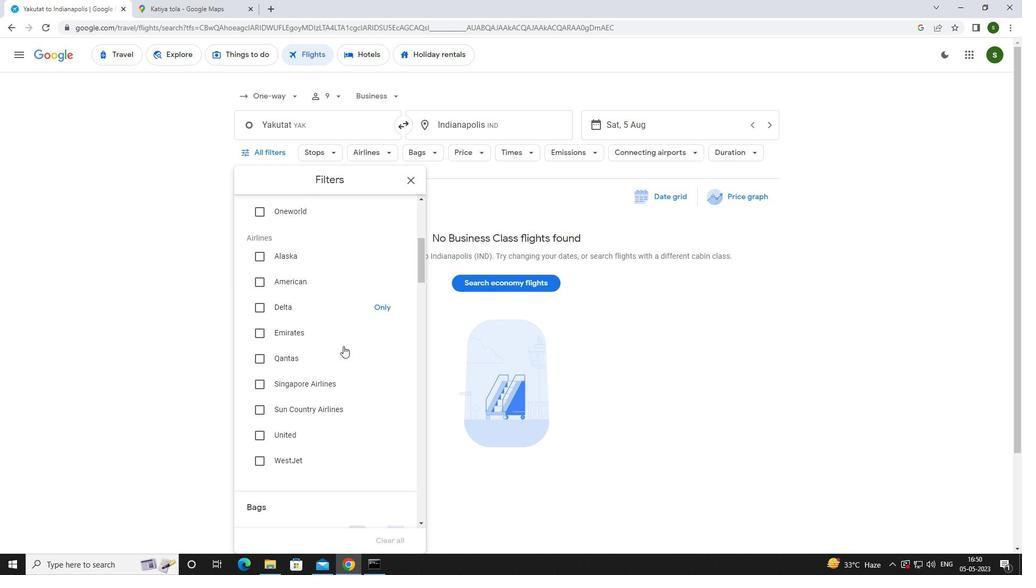 
Action: Mouse scrolled (343, 345) with delta (0, 0)
Screenshot: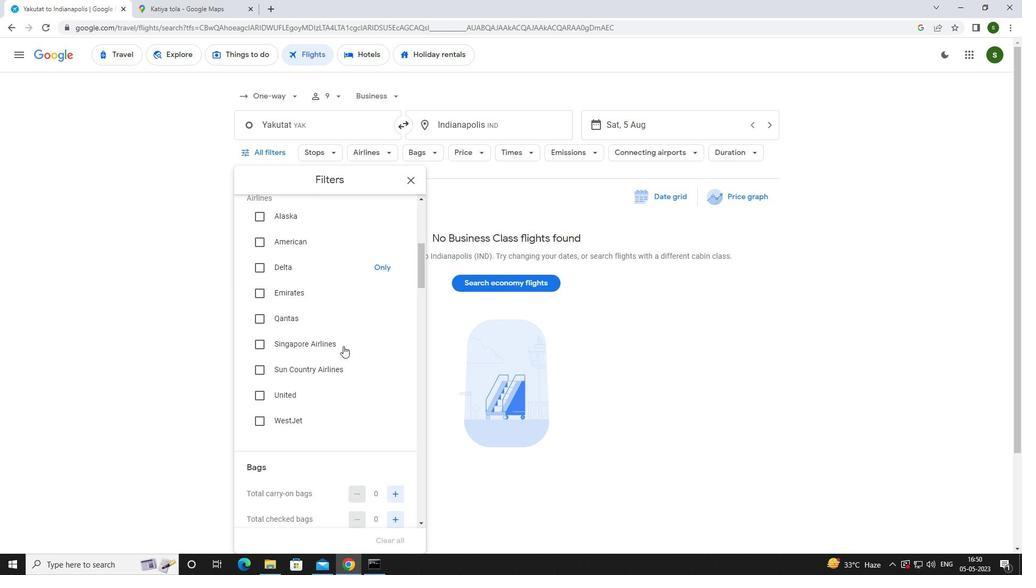 
Action: Mouse moved to (392, 372)
Screenshot: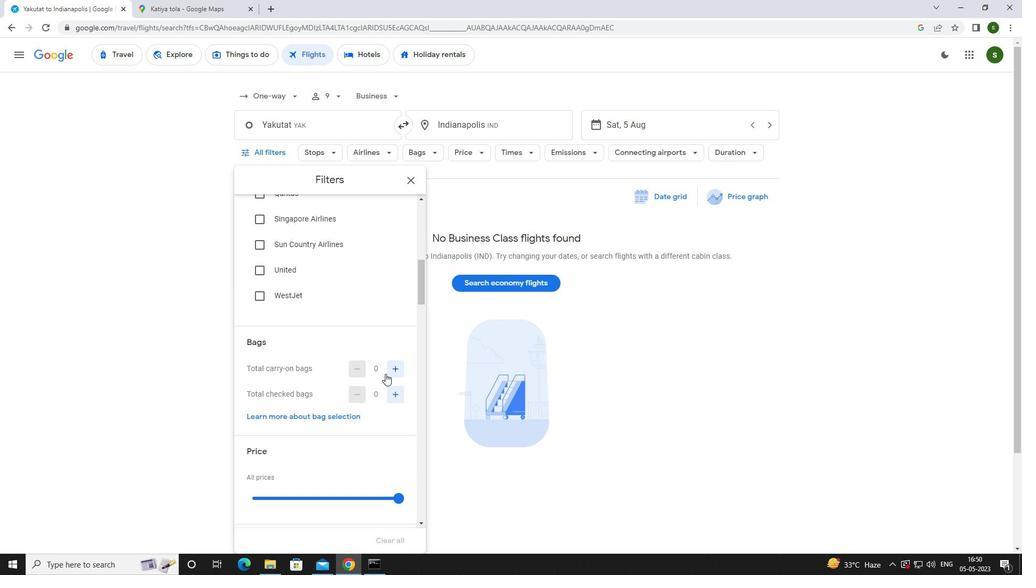 
Action: Mouse pressed left at (392, 372)
Screenshot: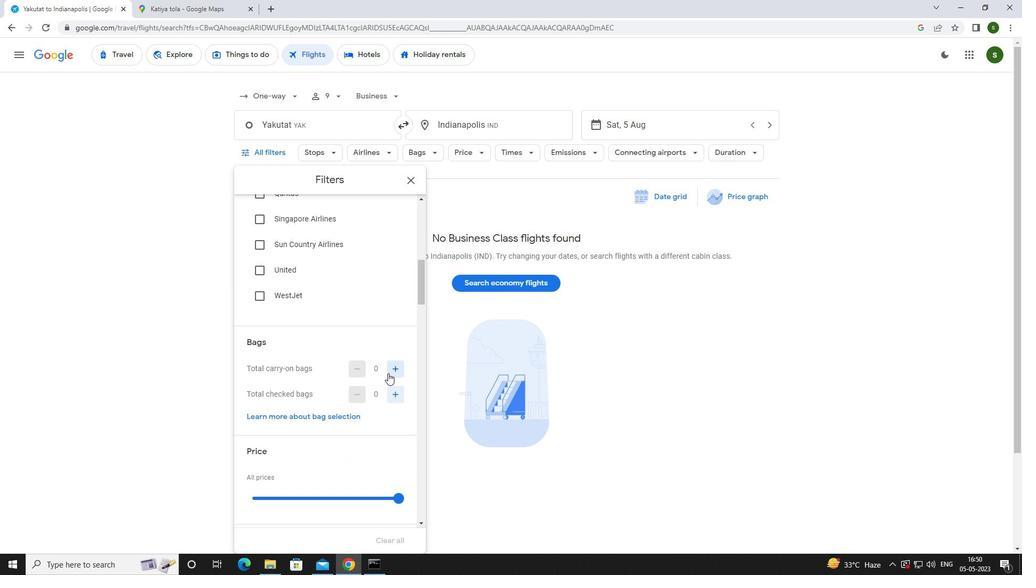 
Action: Mouse pressed left at (392, 372)
Screenshot: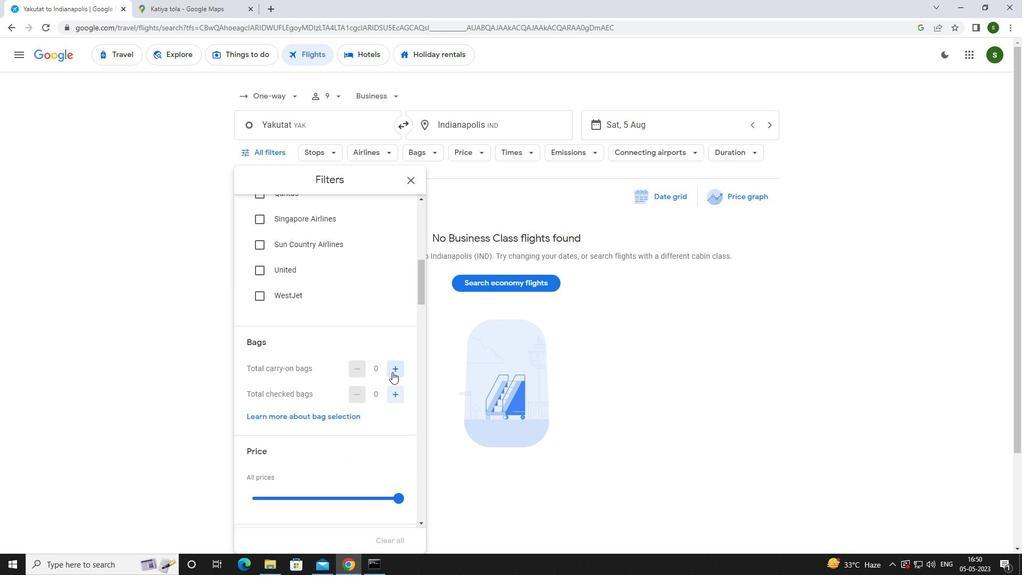 
Action: Mouse scrolled (392, 371) with delta (0, 0)
Screenshot: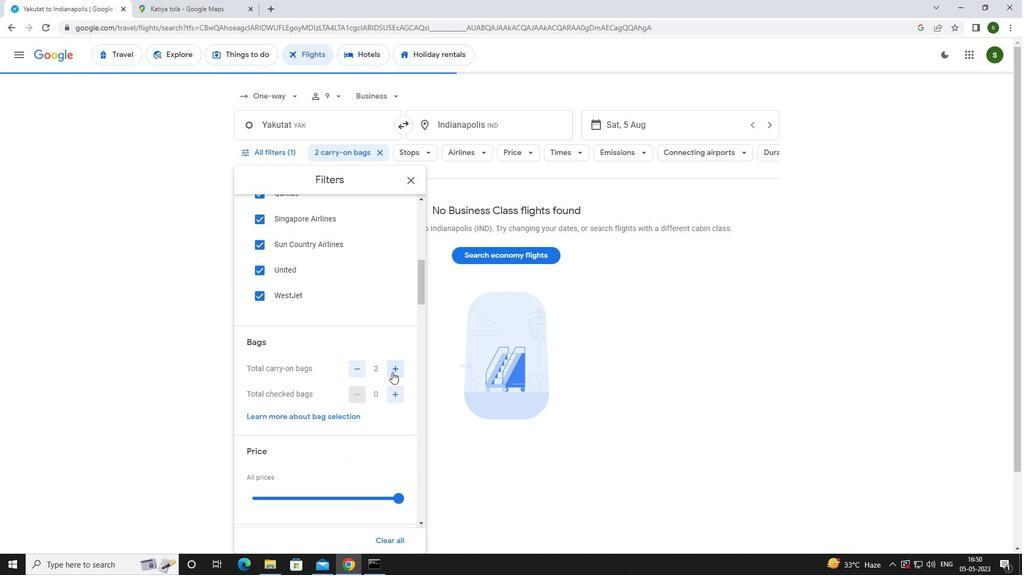 
Action: Mouse scrolled (392, 371) with delta (0, 0)
Screenshot: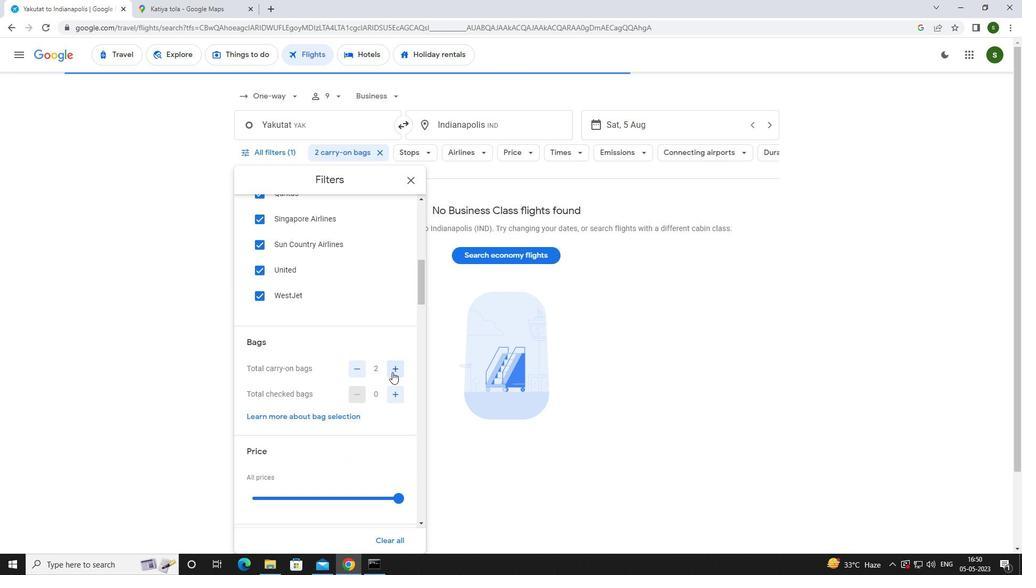 
Action: Mouse moved to (396, 394)
Screenshot: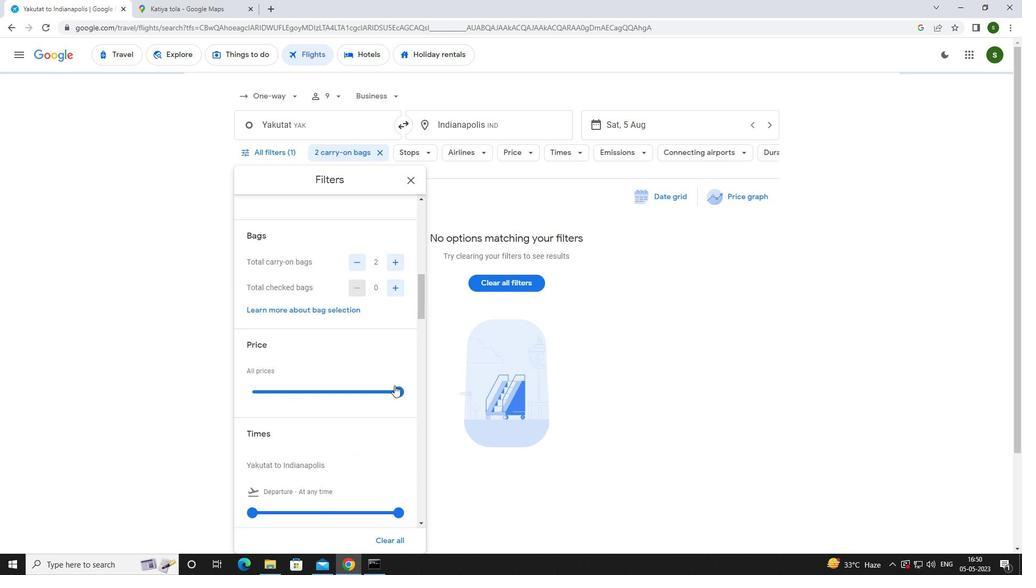 
Action: Mouse pressed left at (396, 394)
Screenshot: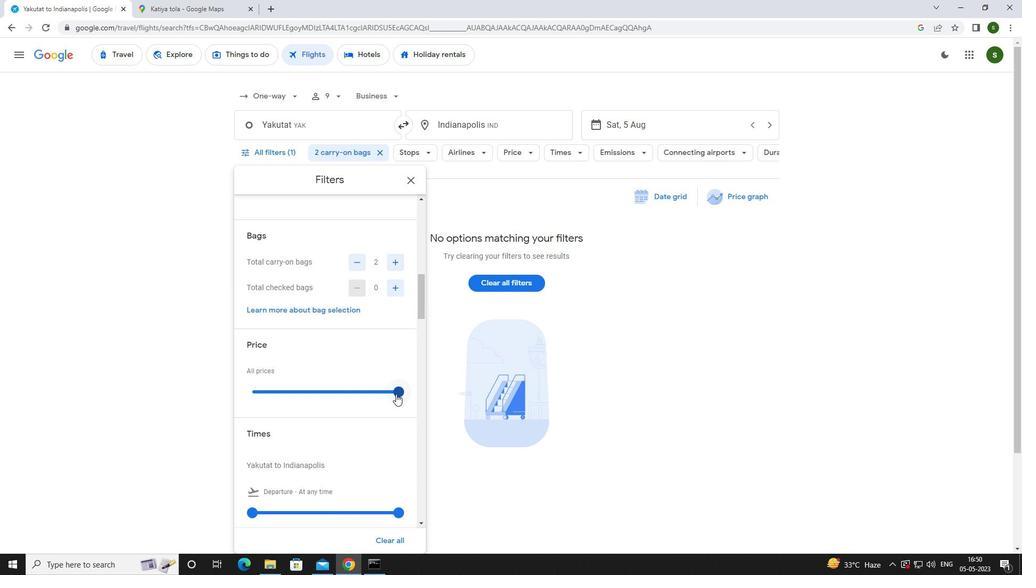 
Action: Mouse moved to (396, 394)
Screenshot: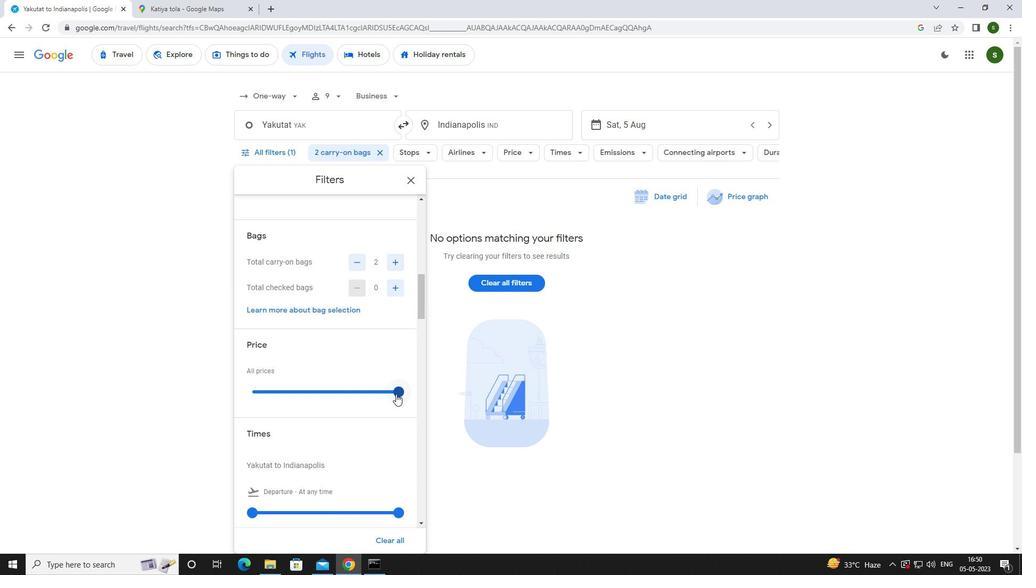 
Action: Mouse scrolled (396, 394) with delta (0, 0)
Screenshot: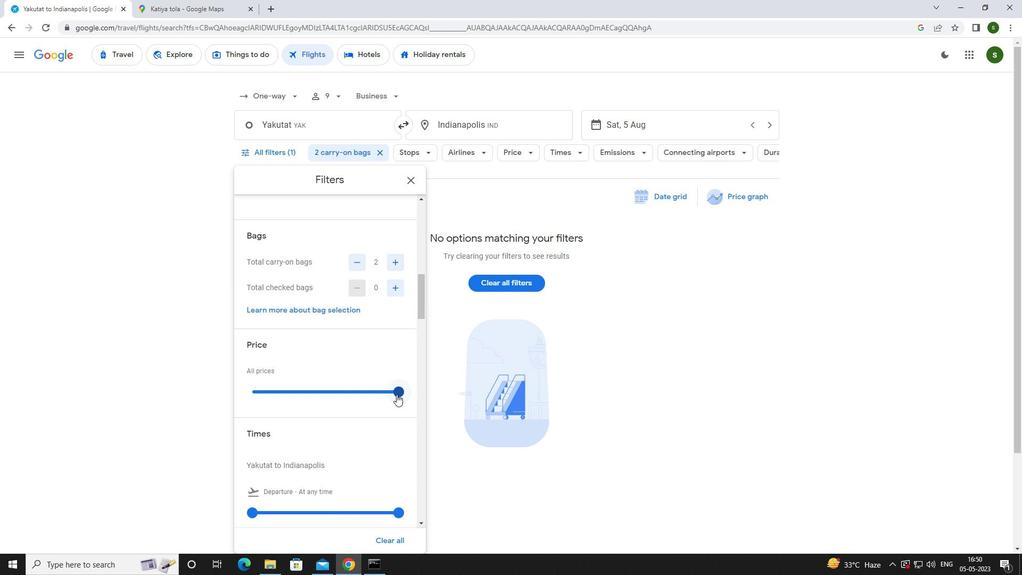 
Action: Mouse moved to (248, 455)
Screenshot: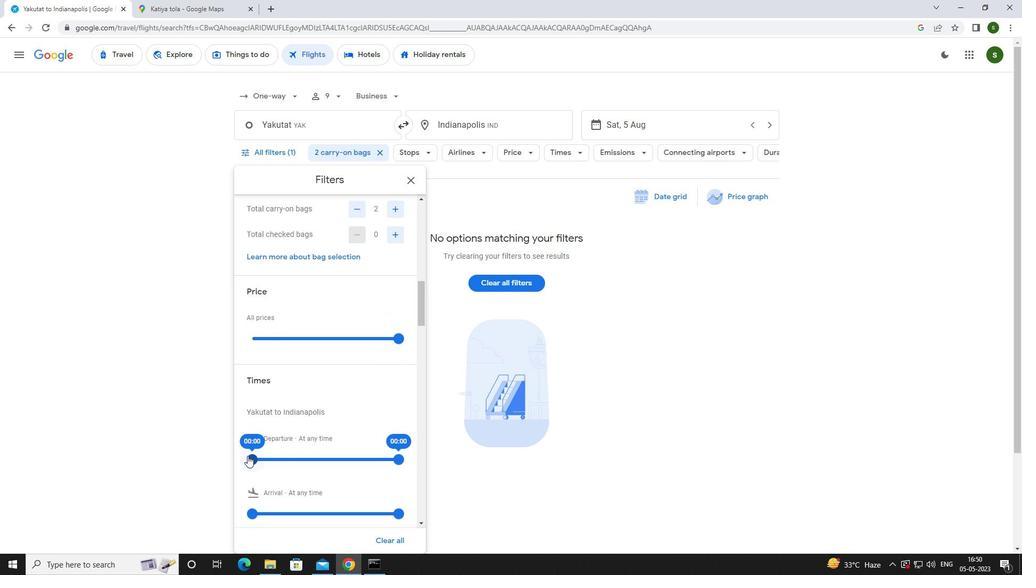 
Action: Mouse pressed left at (248, 455)
Screenshot: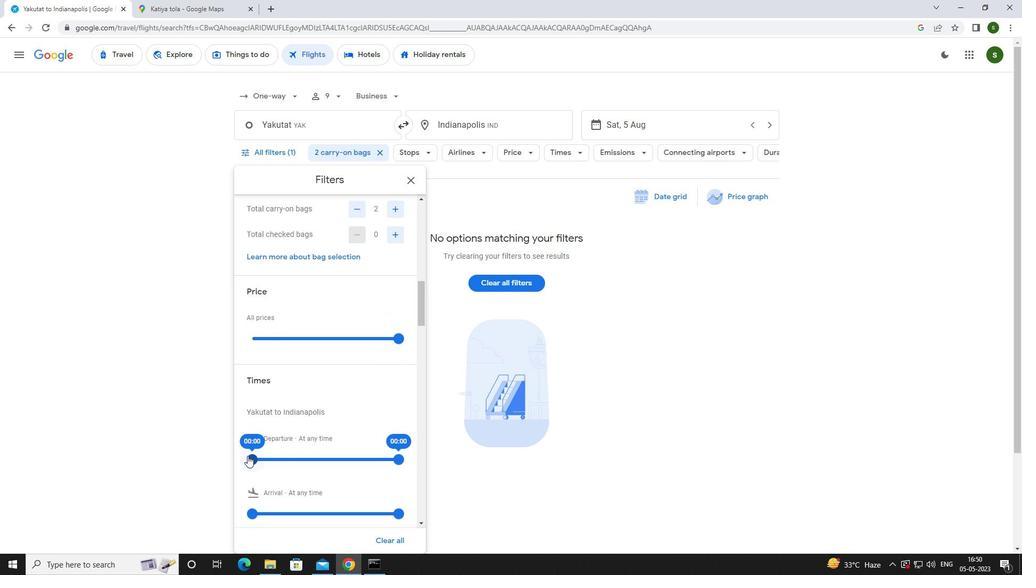 
Action: Mouse moved to (464, 475)
Screenshot: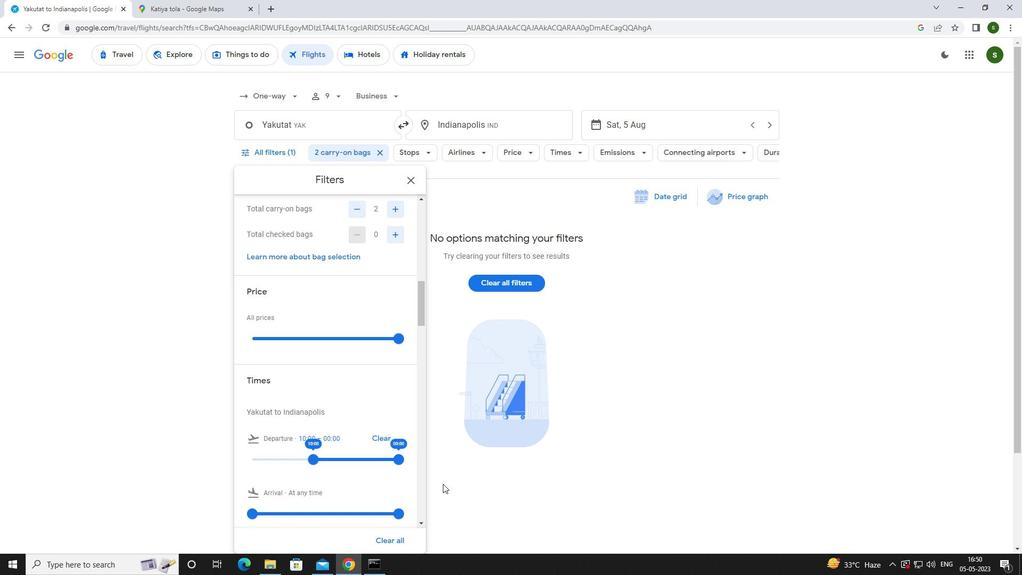 
Action: Mouse pressed left at (464, 475)
Screenshot: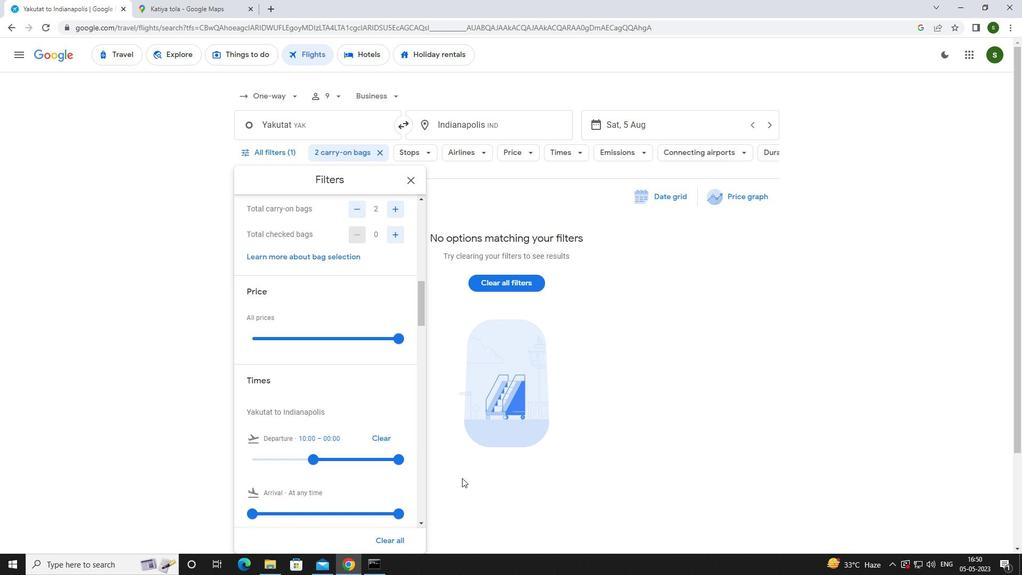 
Action: Mouse moved to (468, 473)
Screenshot: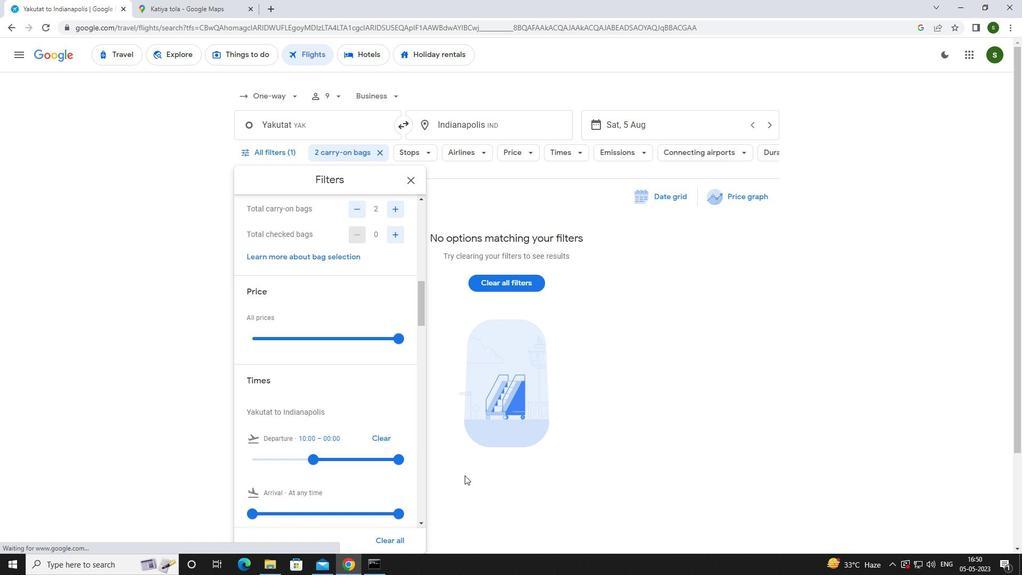 
